 Task: Check the account assistance section.
Action: Mouse moved to (95, 206)
Screenshot: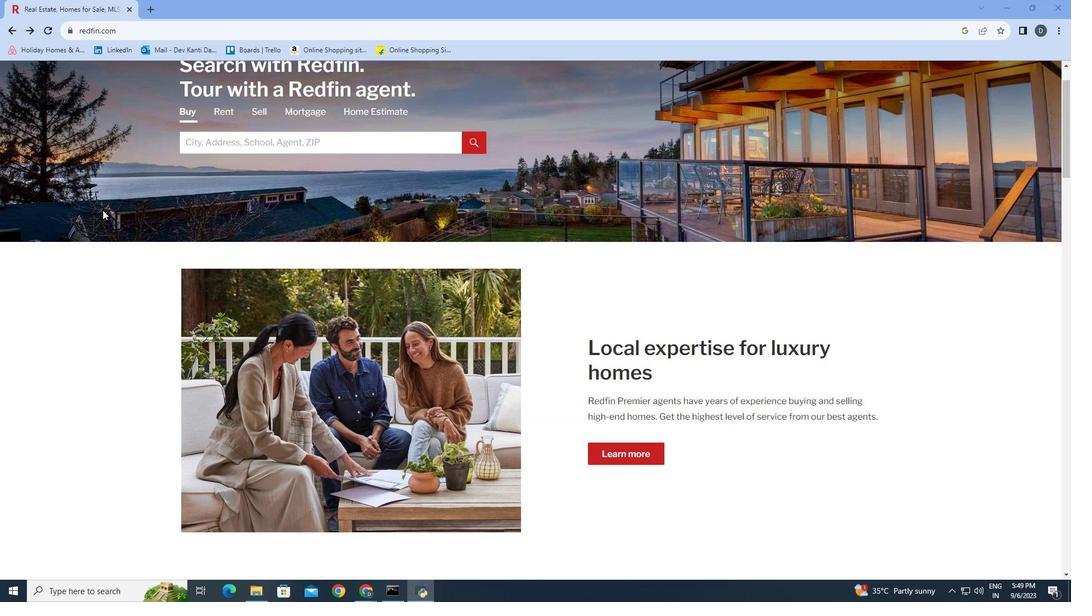 
Action: Mouse scrolled (95, 205) with delta (0, 0)
Screenshot: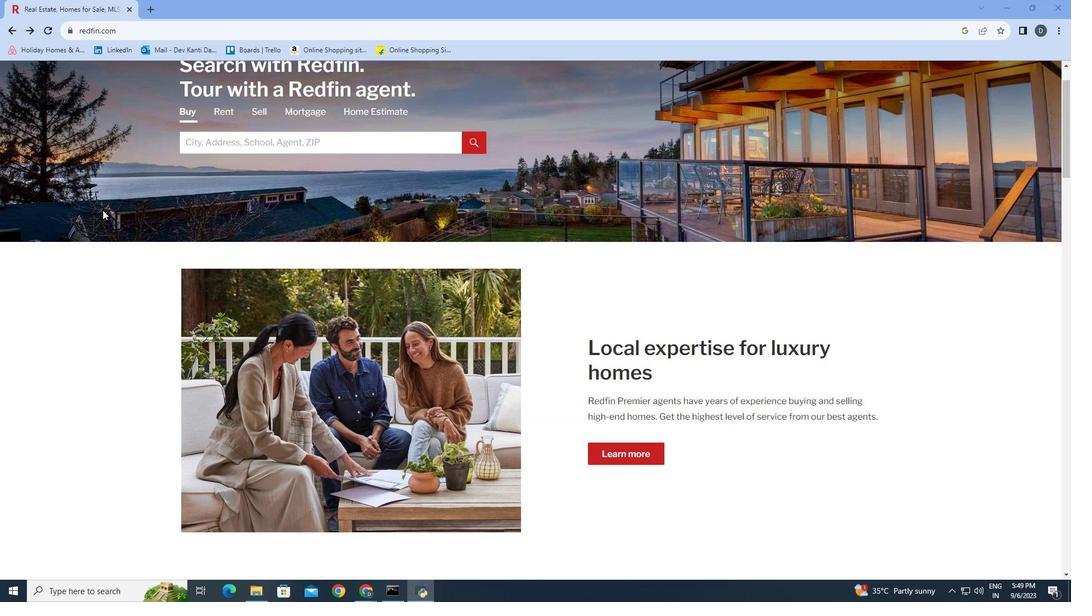 
Action: Mouse moved to (102, 210)
Screenshot: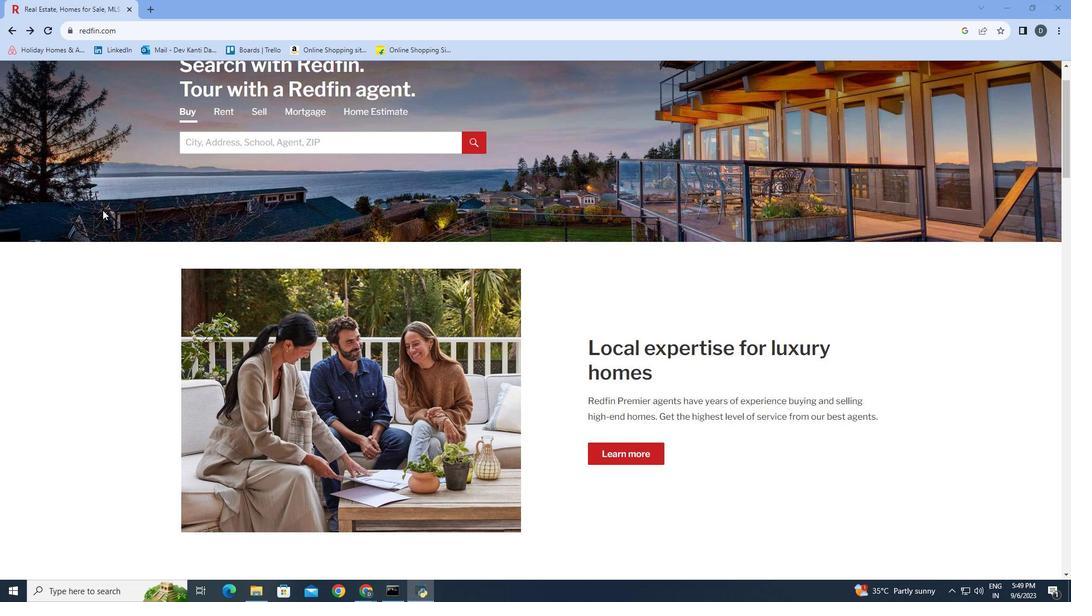 
Action: Mouse scrolled (102, 209) with delta (0, 0)
Screenshot: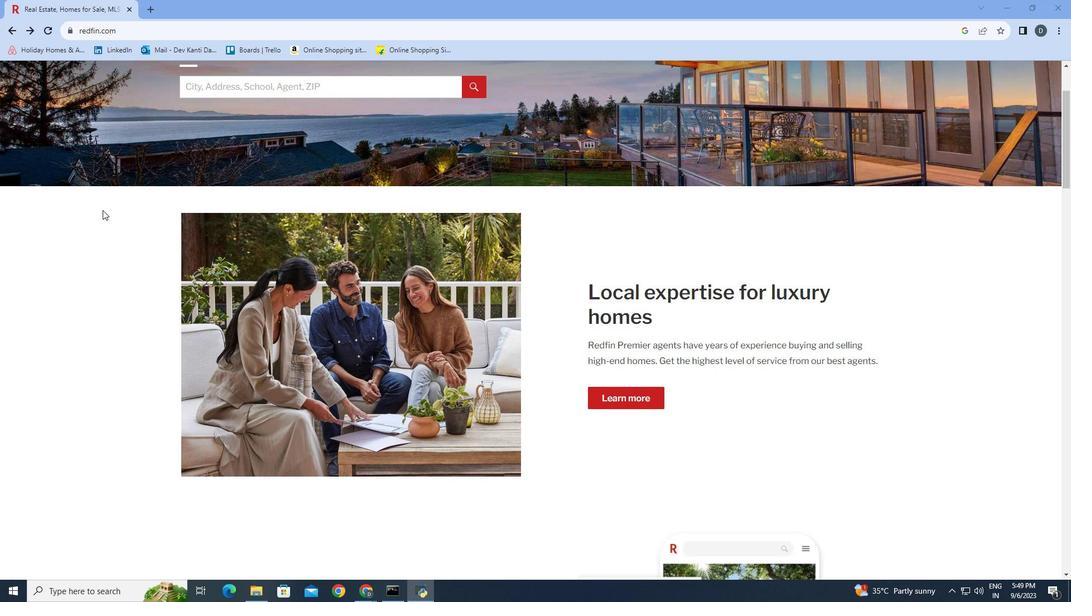 
Action: Mouse moved to (102, 210)
Screenshot: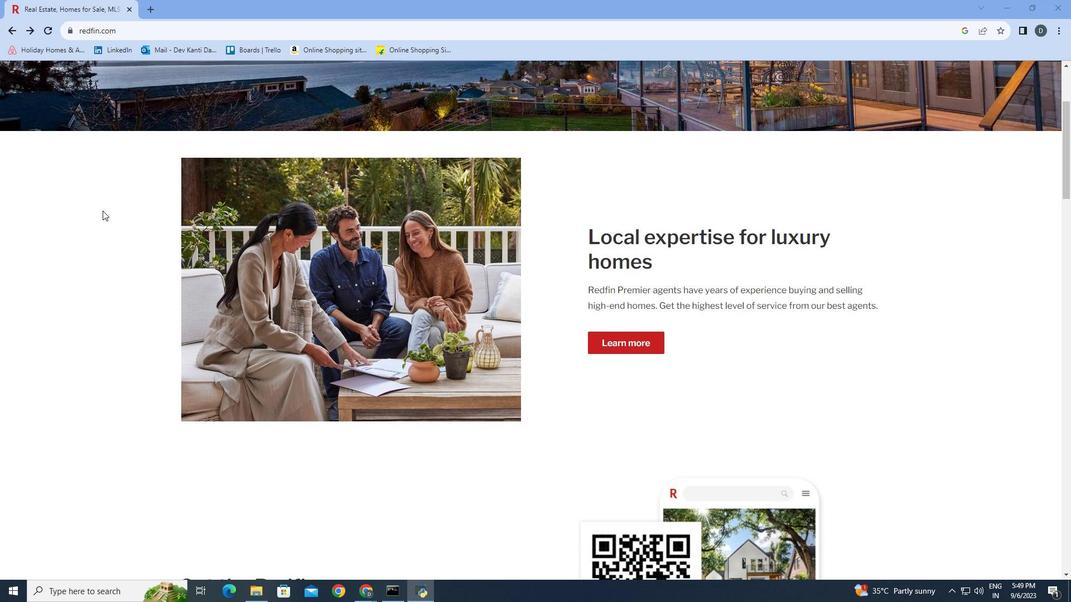 
Action: Mouse scrolled (102, 210) with delta (0, 0)
Screenshot: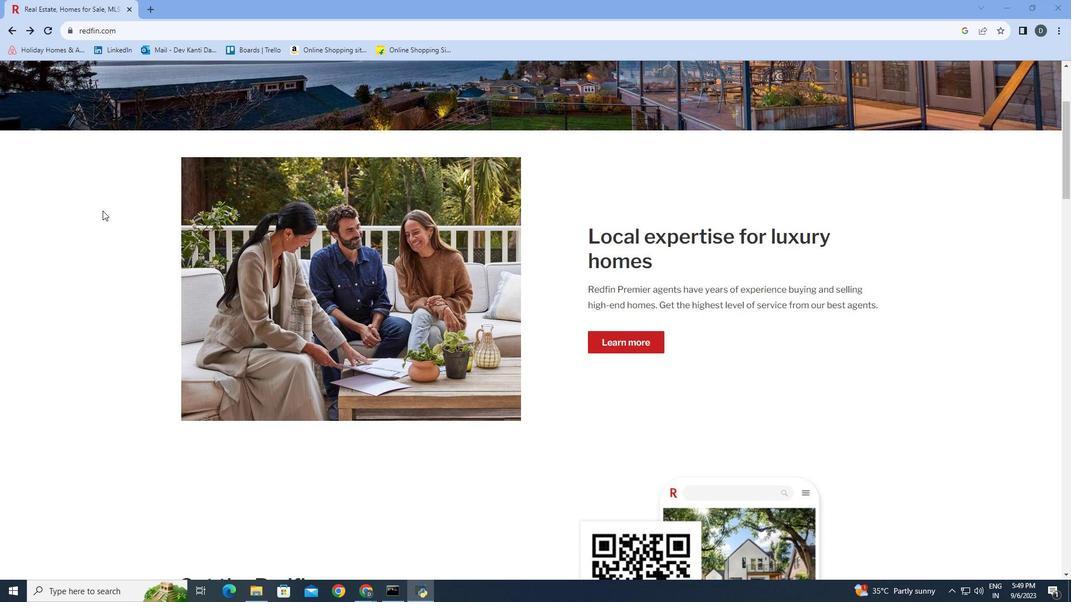 
Action: Mouse scrolled (102, 210) with delta (0, 0)
Screenshot: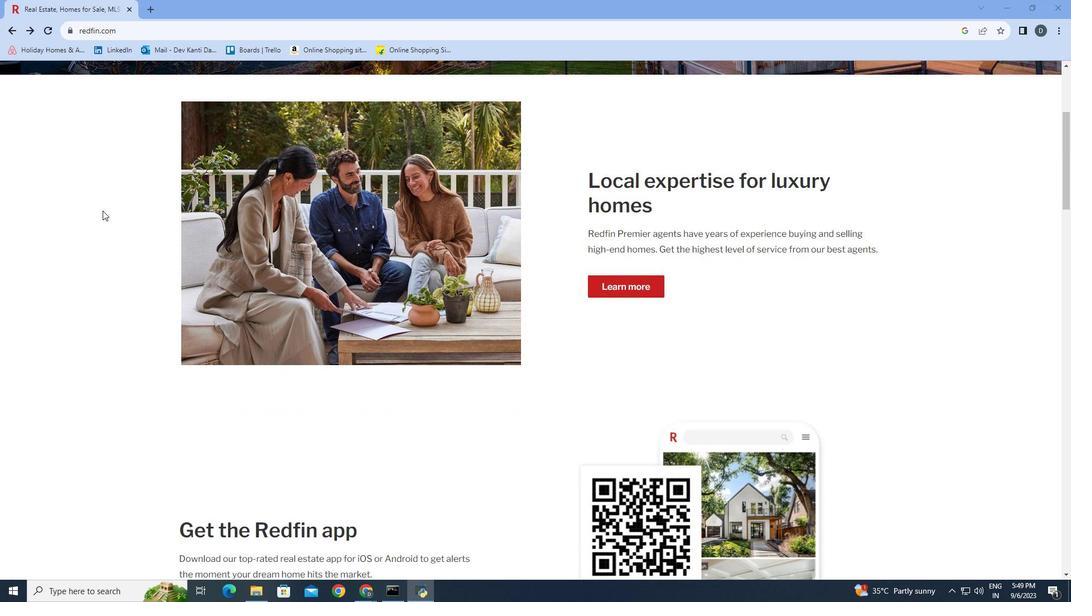 
Action: Mouse moved to (102, 211)
Screenshot: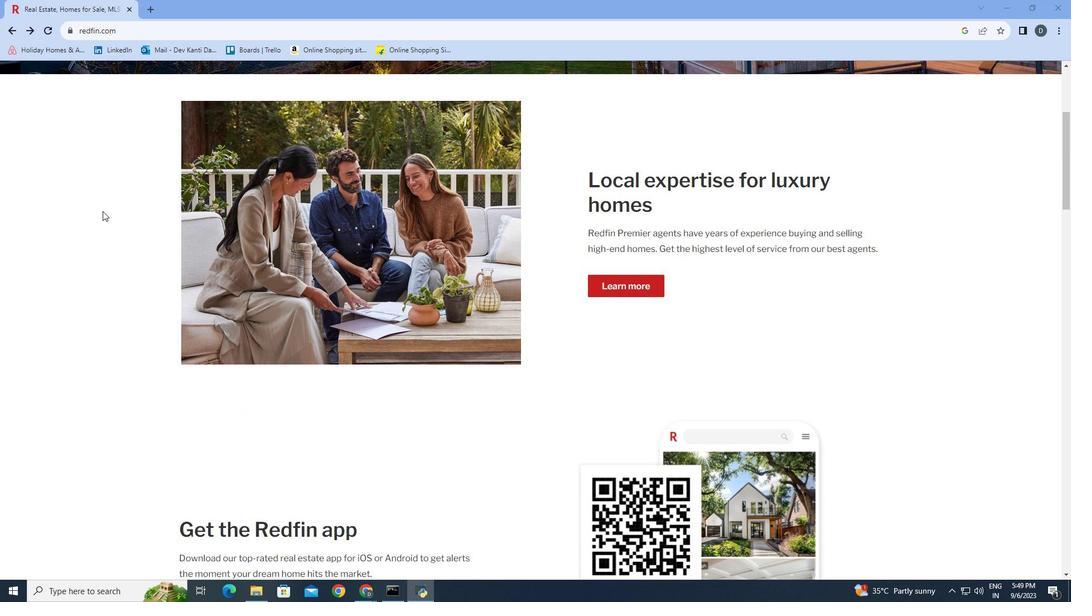 
Action: Mouse scrolled (102, 210) with delta (0, 0)
Screenshot: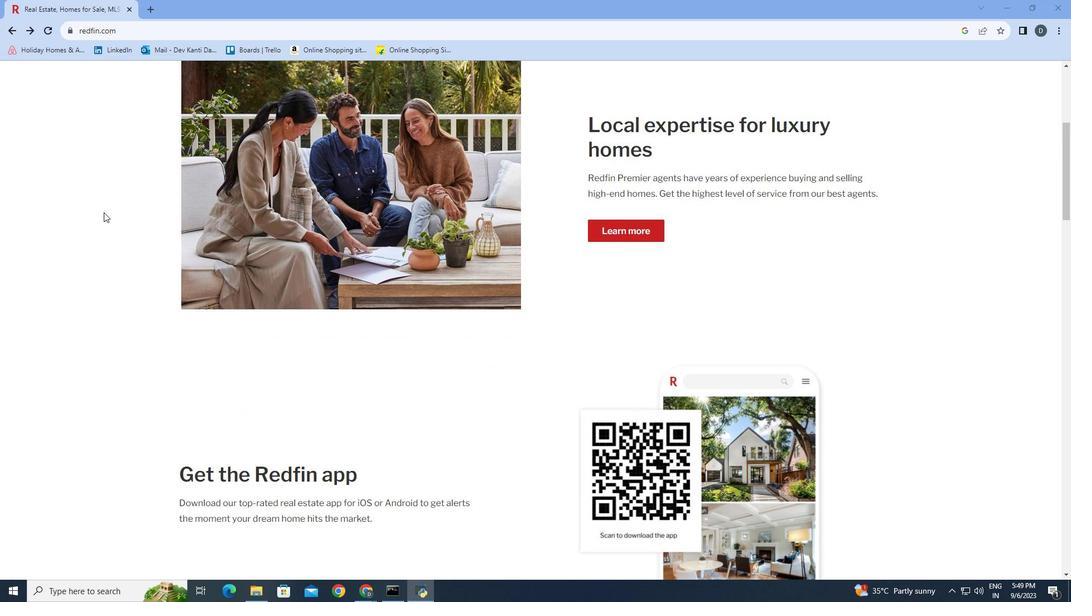
Action: Mouse moved to (113, 225)
Screenshot: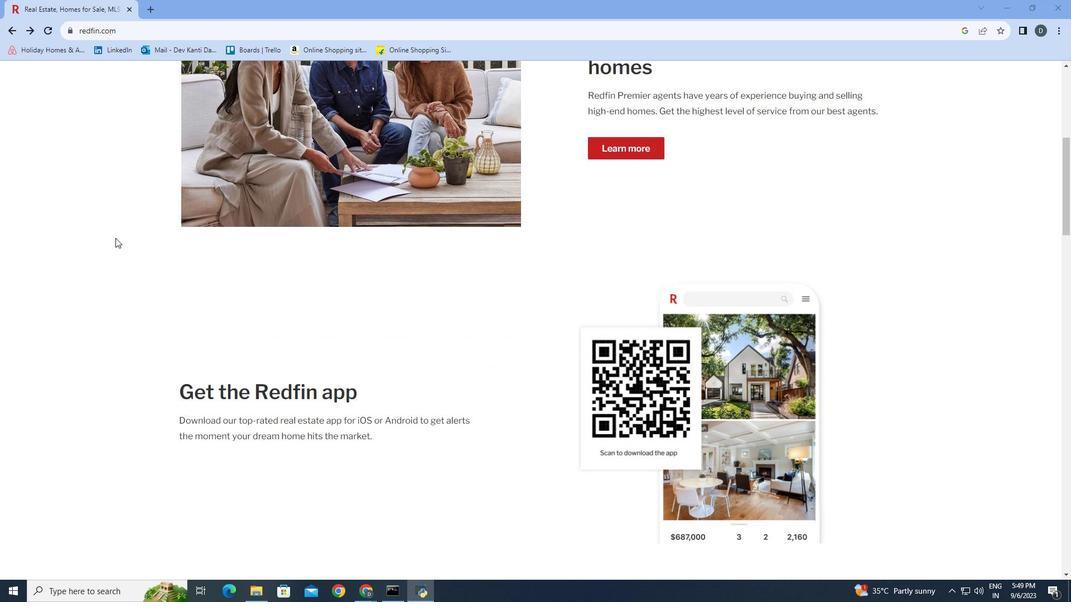 
Action: Mouse scrolled (113, 224) with delta (0, 0)
Screenshot: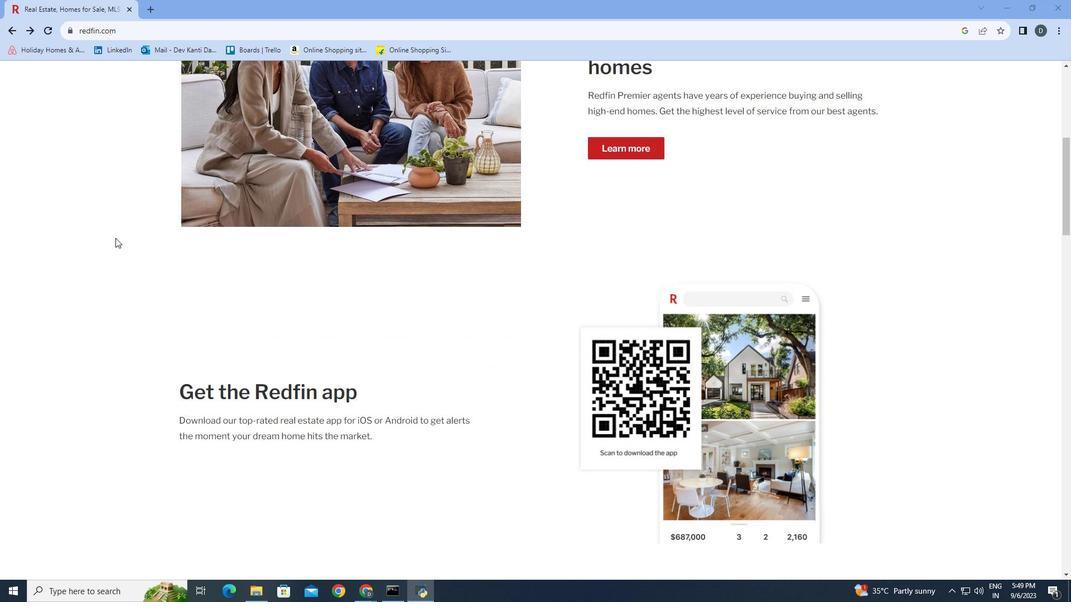 
Action: Mouse moved to (114, 236)
Screenshot: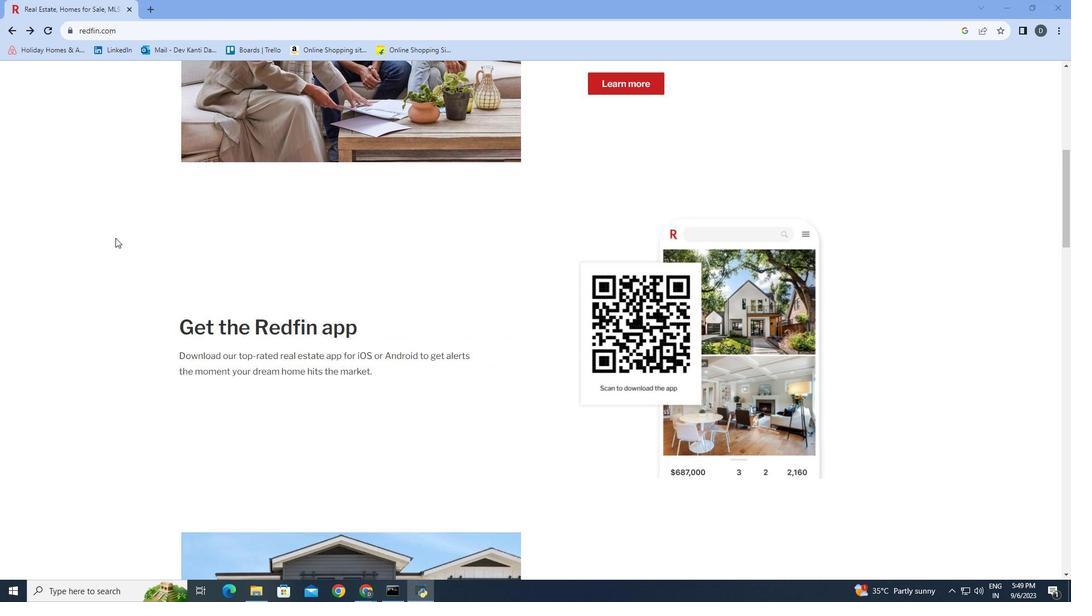 
Action: Mouse scrolled (114, 235) with delta (0, 0)
Screenshot: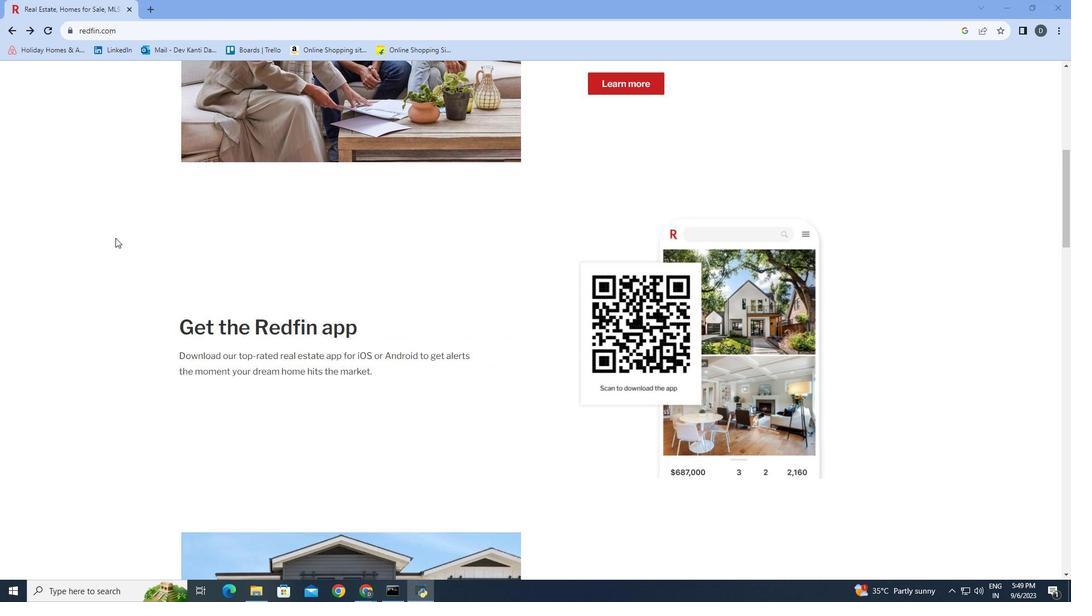 
Action: Mouse moved to (115, 238)
Screenshot: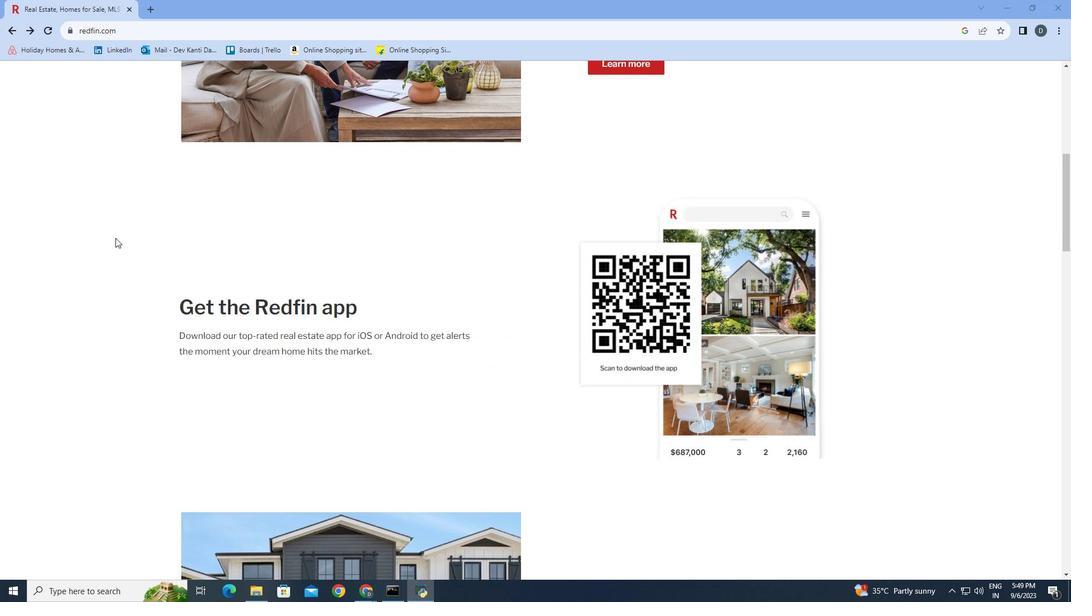 
Action: Mouse scrolled (115, 237) with delta (0, 0)
Screenshot: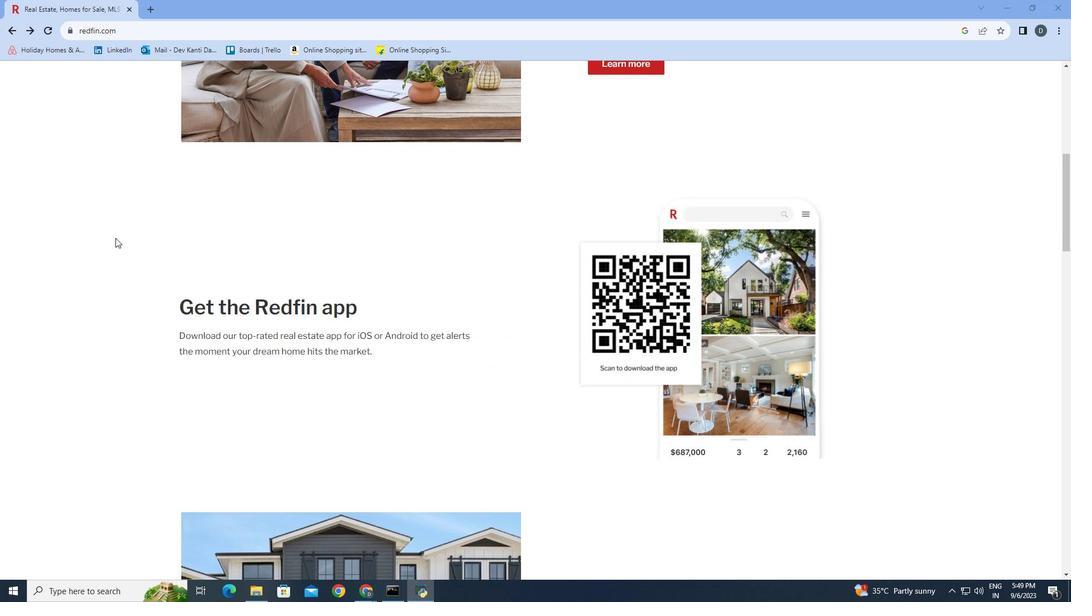 
Action: Mouse scrolled (115, 237) with delta (0, 0)
Screenshot: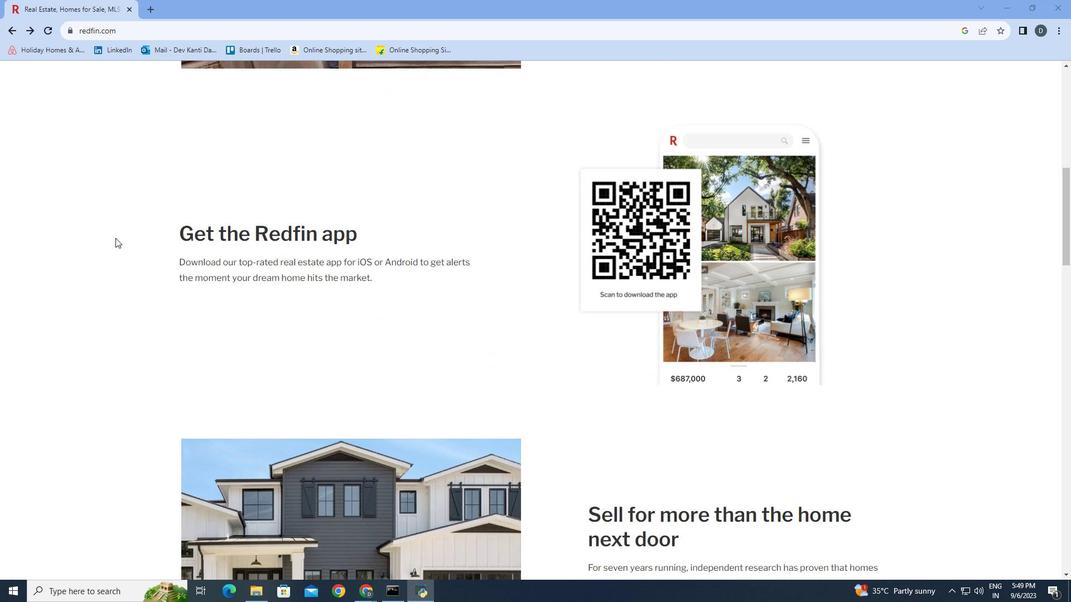 
Action: Mouse scrolled (115, 237) with delta (0, 0)
Screenshot: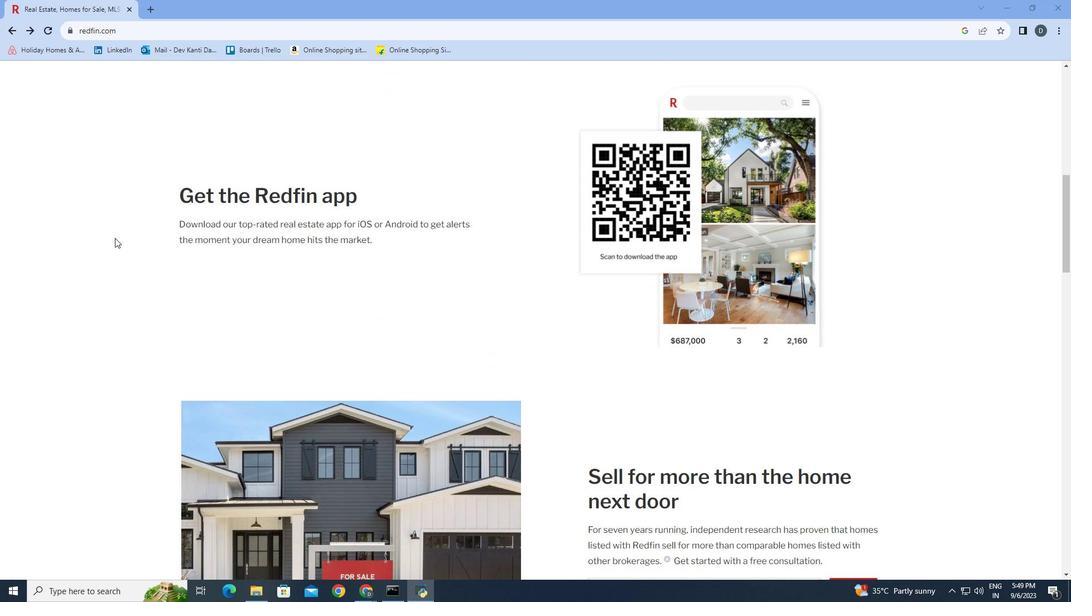 
Action: Mouse moved to (116, 236)
Screenshot: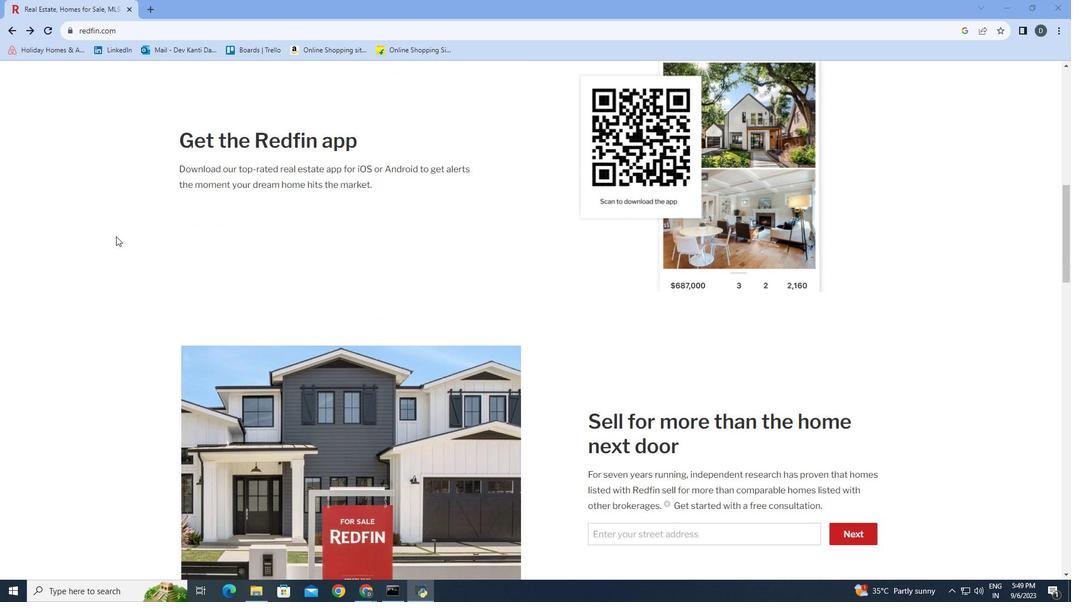 
Action: Mouse scrolled (116, 235) with delta (0, 0)
Screenshot: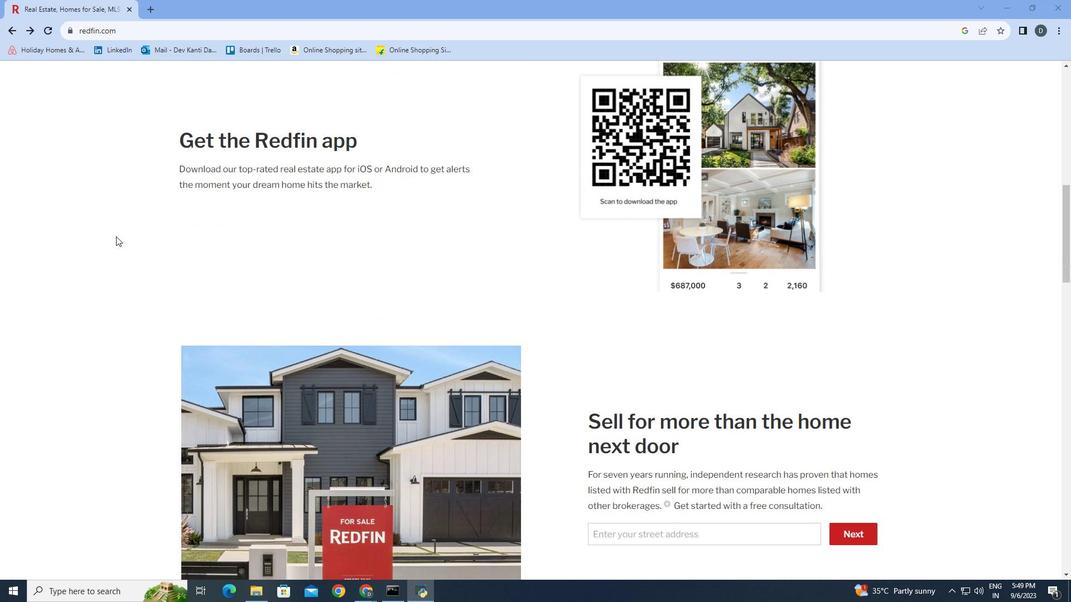 
Action: Mouse scrolled (116, 235) with delta (0, 0)
Screenshot: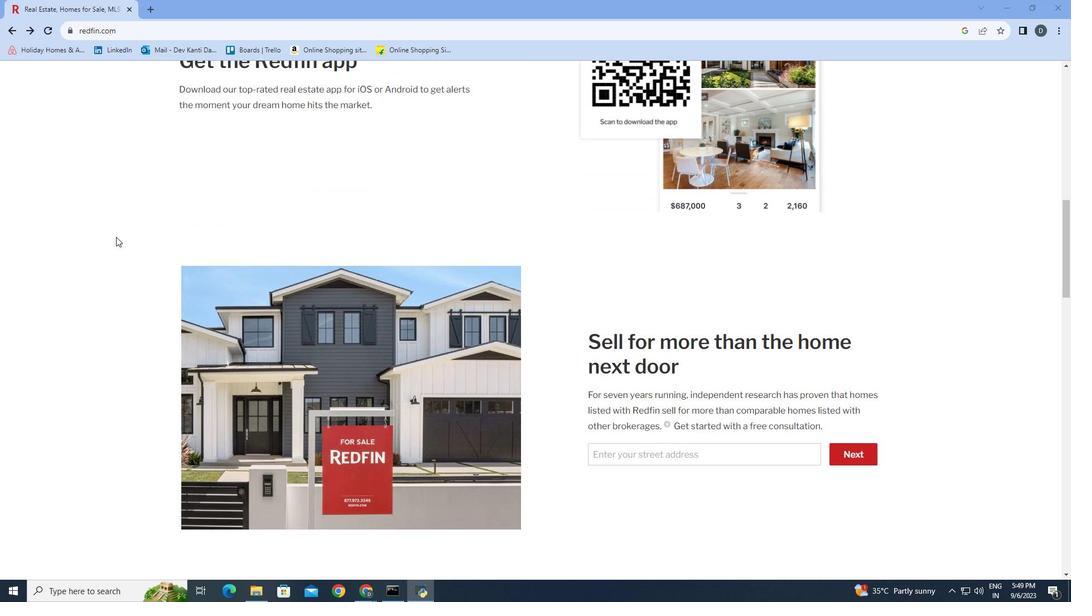 
Action: Mouse moved to (116, 236)
Screenshot: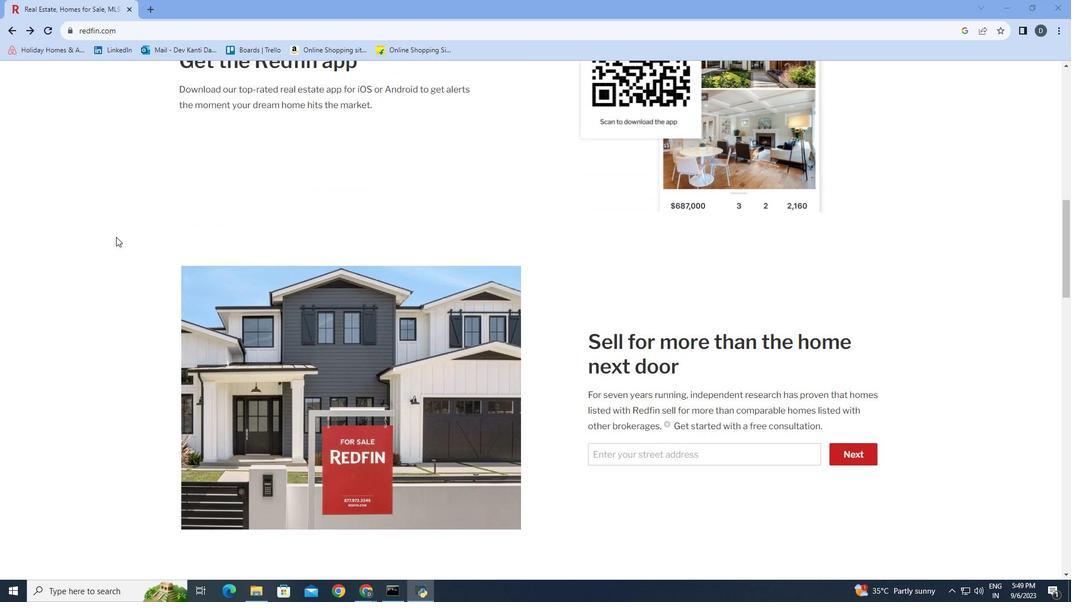 
Action: Mouse scrolled (116, 235) with delta (0, 0)
Screenshot: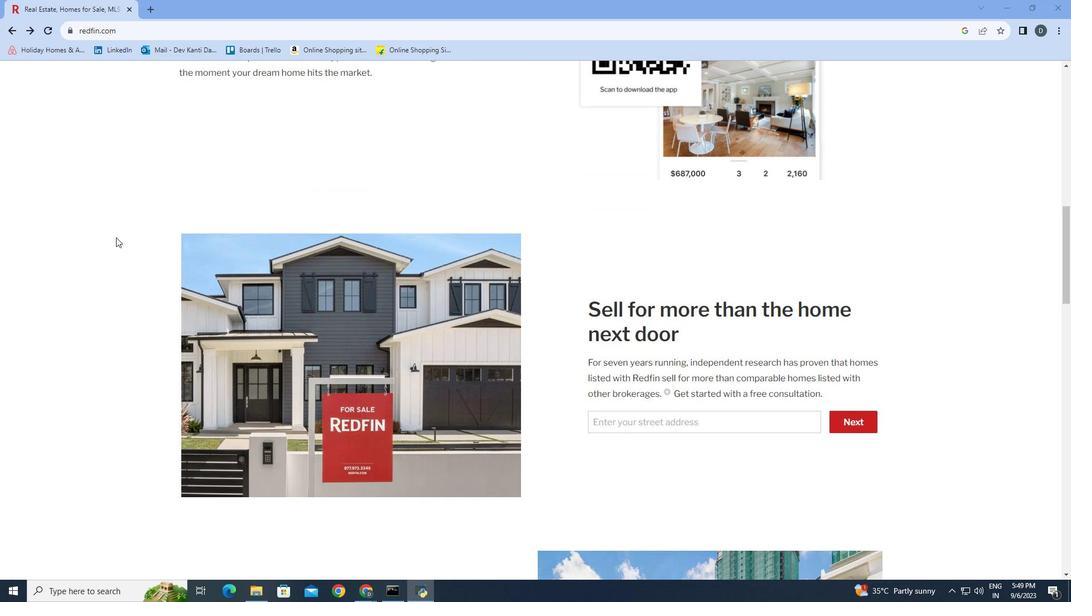 
Action: Mouse moved to (117, 237)
Screenshot: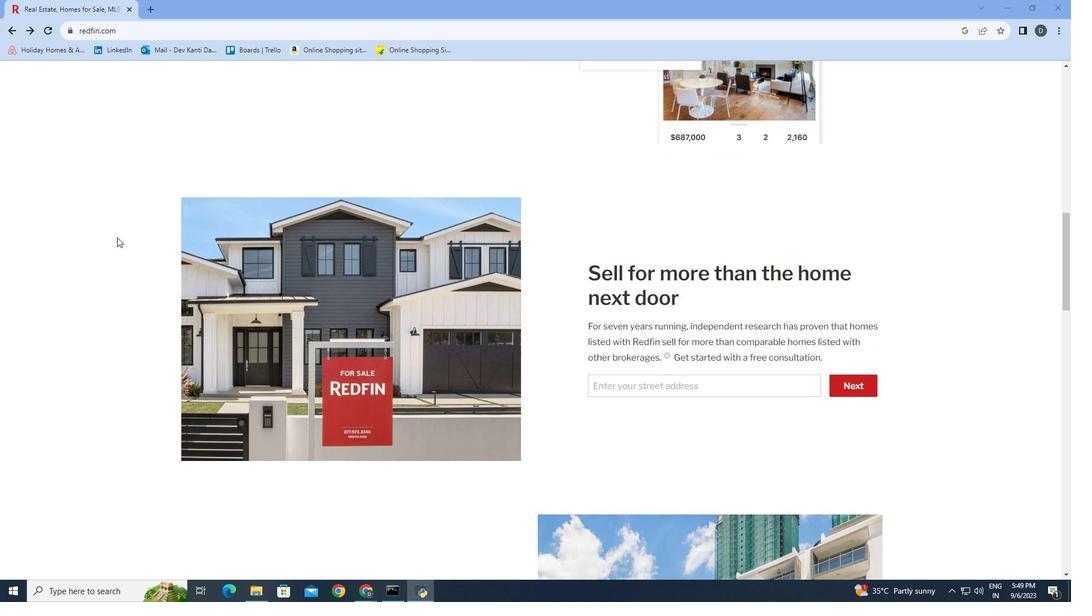 
Action: Mouse scrolled (117, 237) with delta (0, 0)
Screenshot: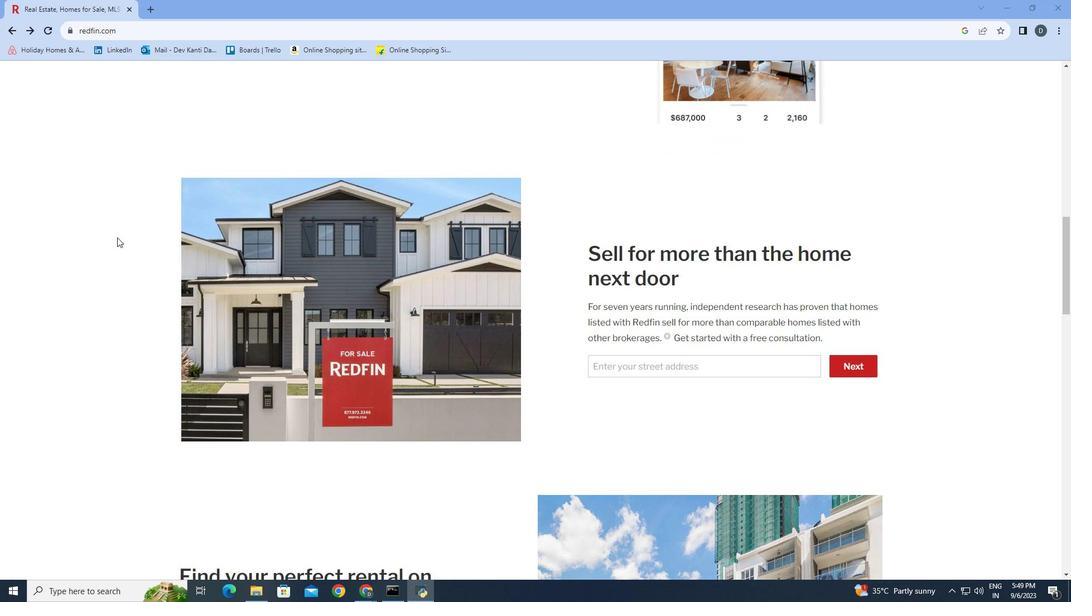 
Action: Mouse scrolled (117, 237) with delta (0, 0)
Screenshot: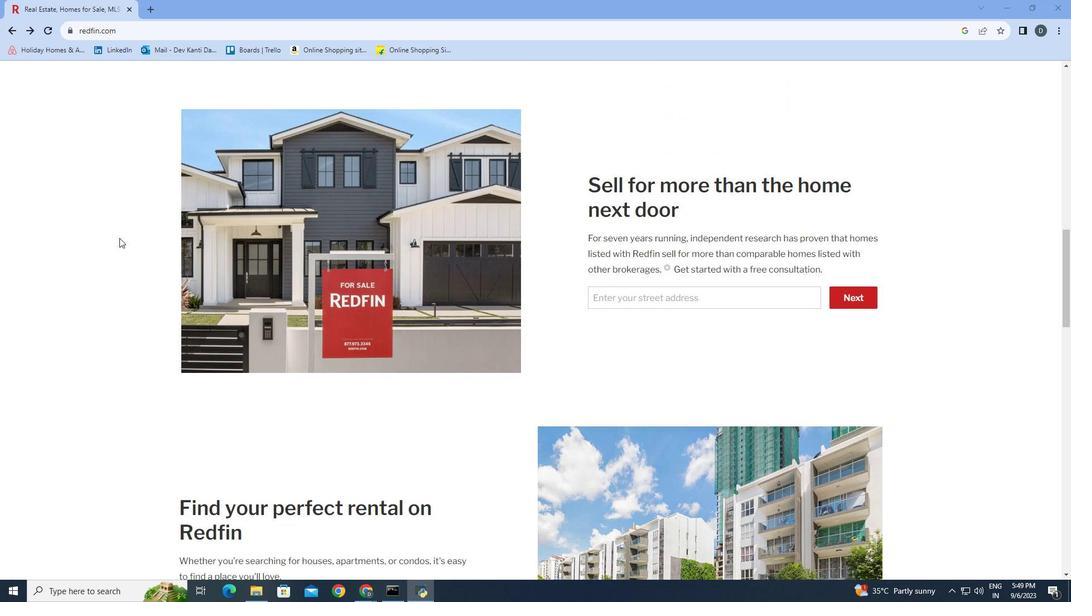 
Action: Mouse moved to (119, 238)
Screenshot: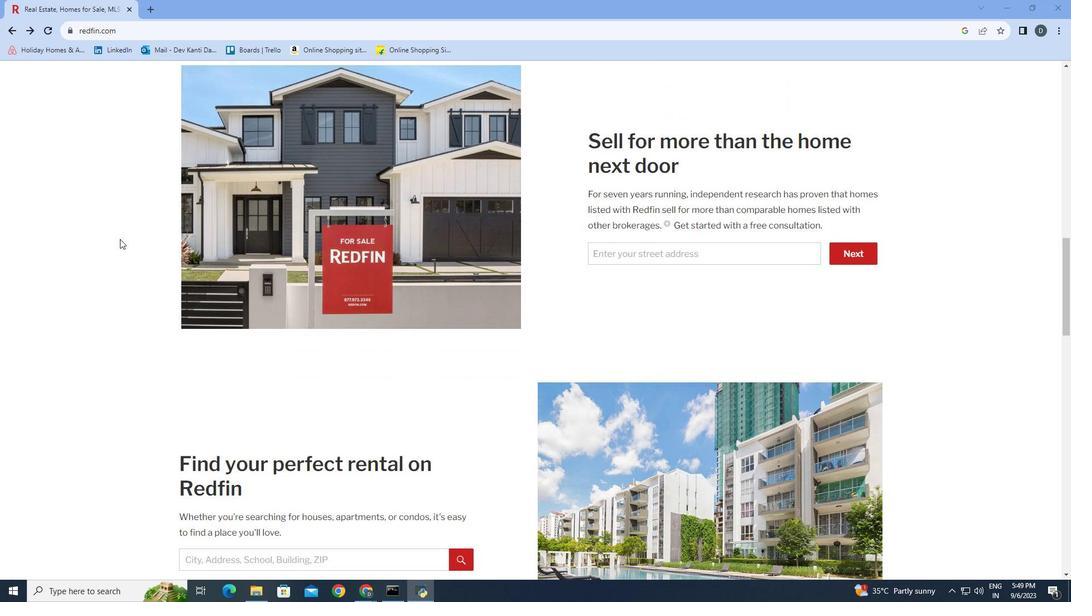 
Action: Mouse scrolled (119, 237) with delta (0, 0)
Screenshot: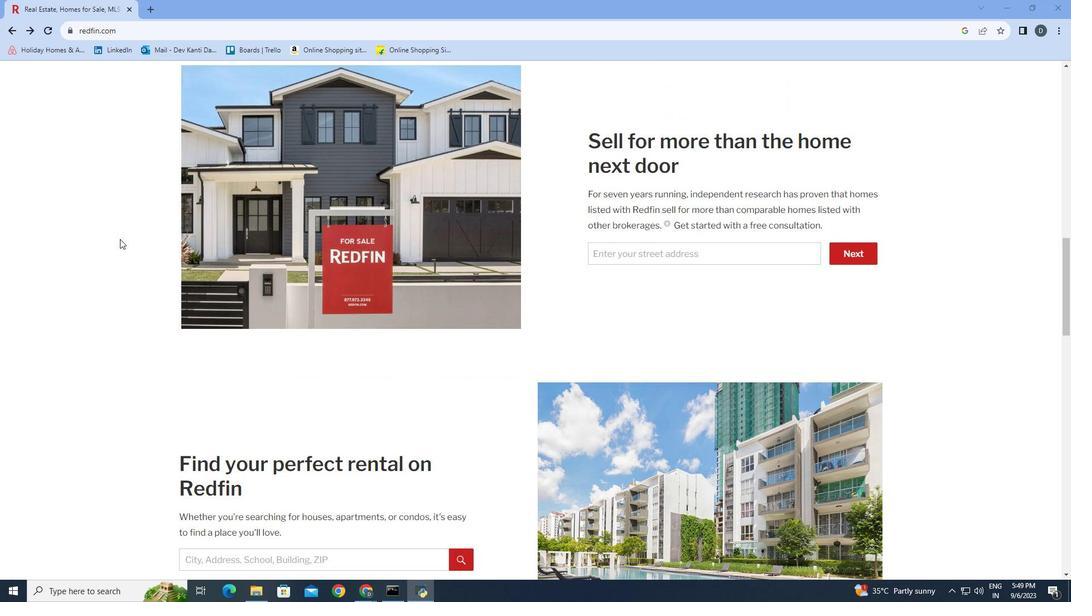 
Action: Mouse moved to (119, 239)
Screenshot: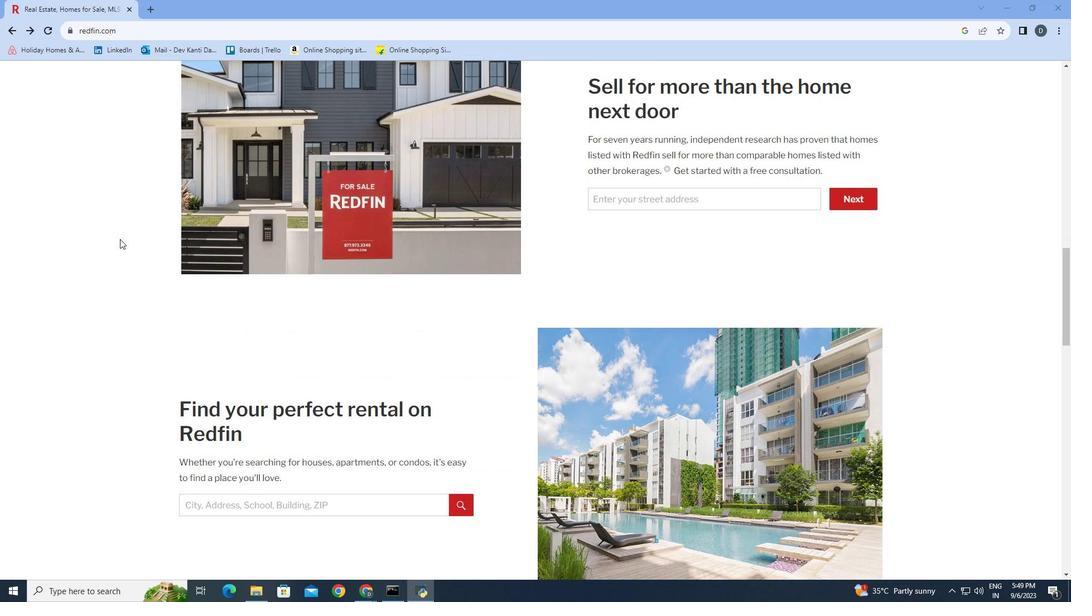 
Action: Mouse scrolled (119, 238) with delta (0, 0)
Screenshot: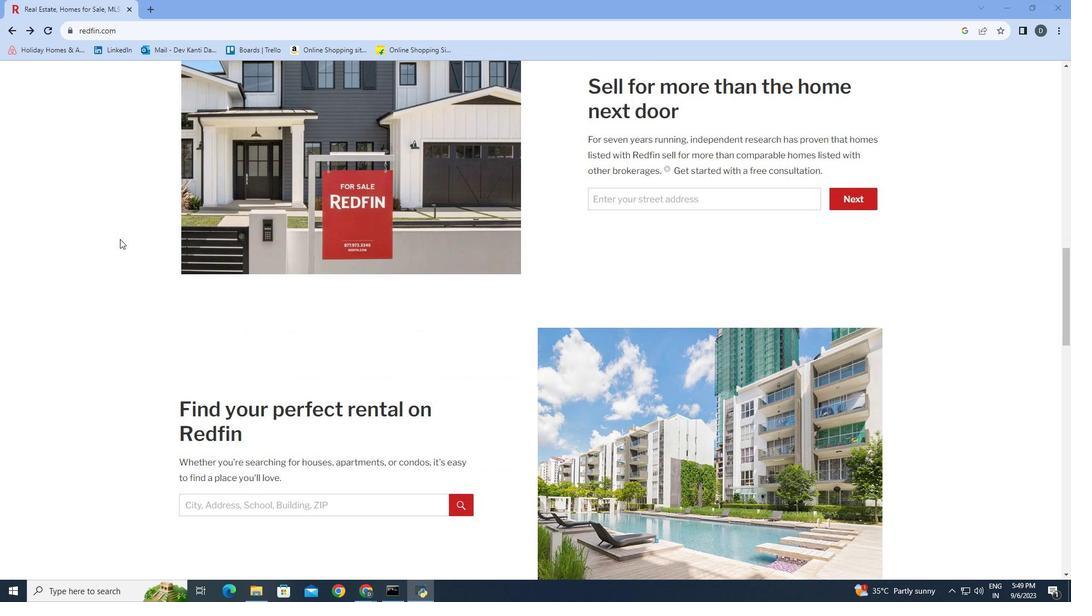 
Action: Mouse scrolled (119, 238) with delta (0, 0)
Screenshot: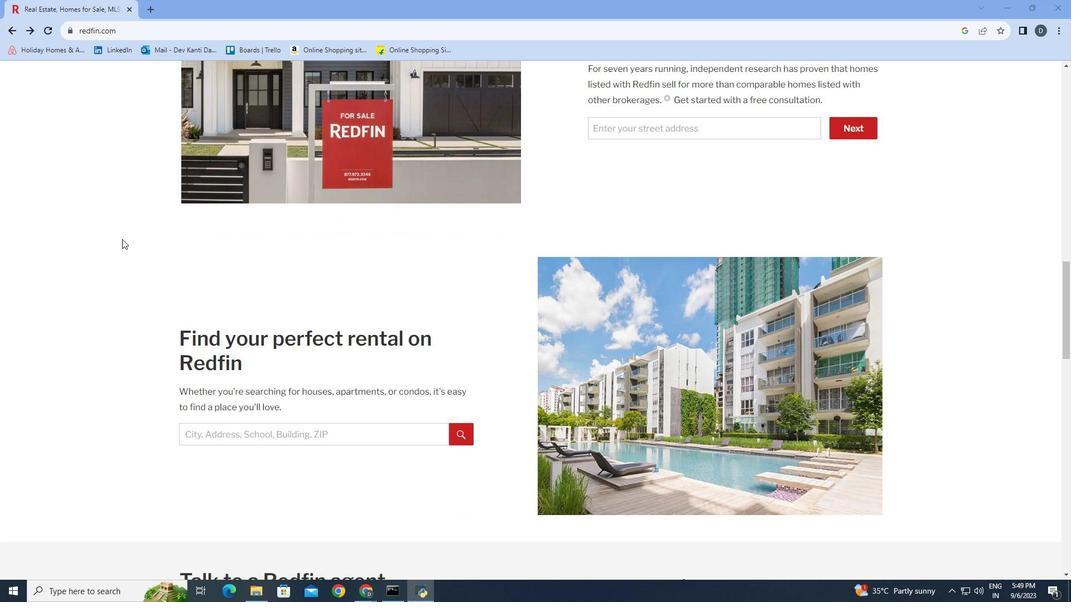 
Action: Mouse moved to (122, 239)
Screenshot: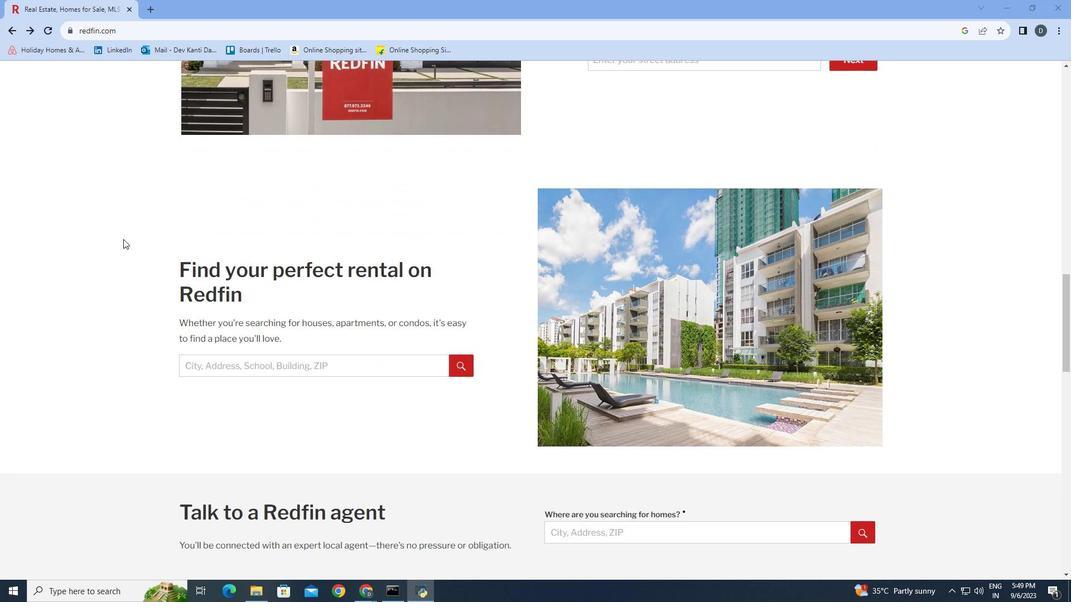 
Action: Mouse scrolled (122, 238) with delta (0, 0)
Screenshot: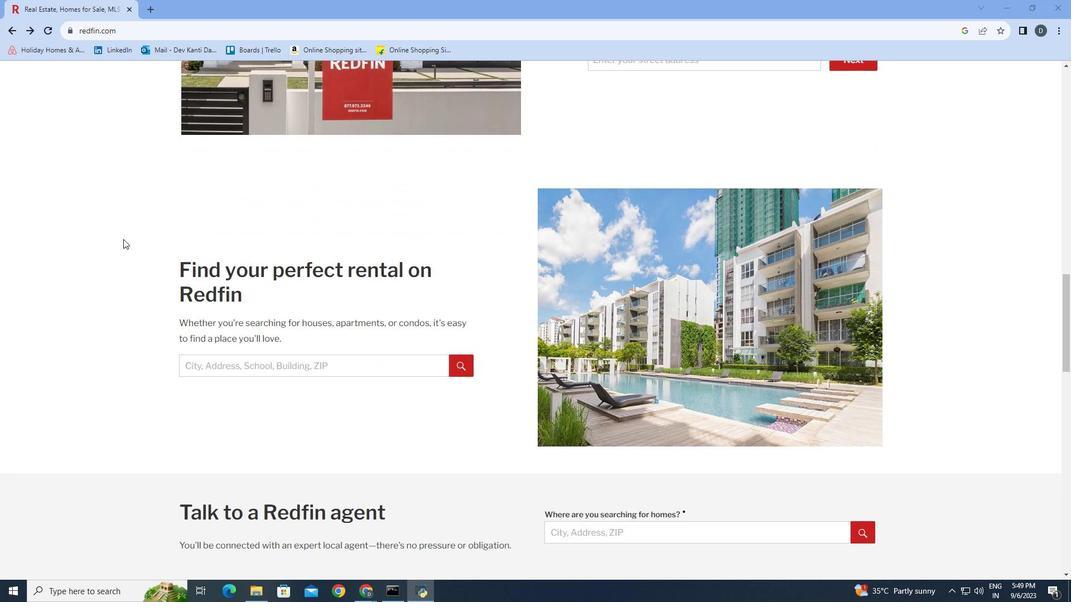 
Action: Mouse scrolled (122, 238) with delta (0, 0)
Screenshot: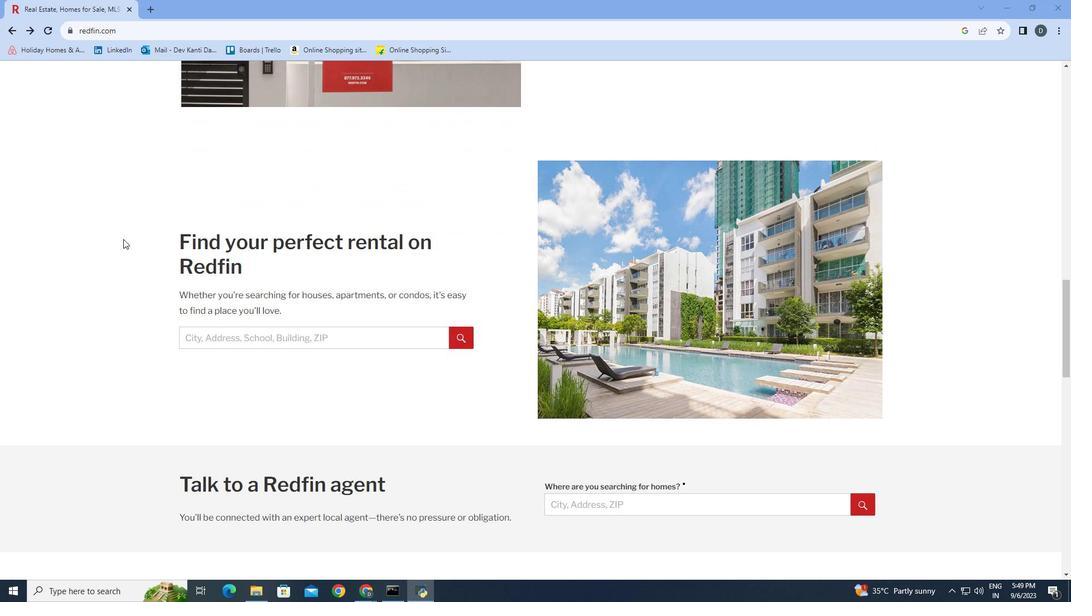 
Action: Mouse moved to (123, 239)
Screenshot: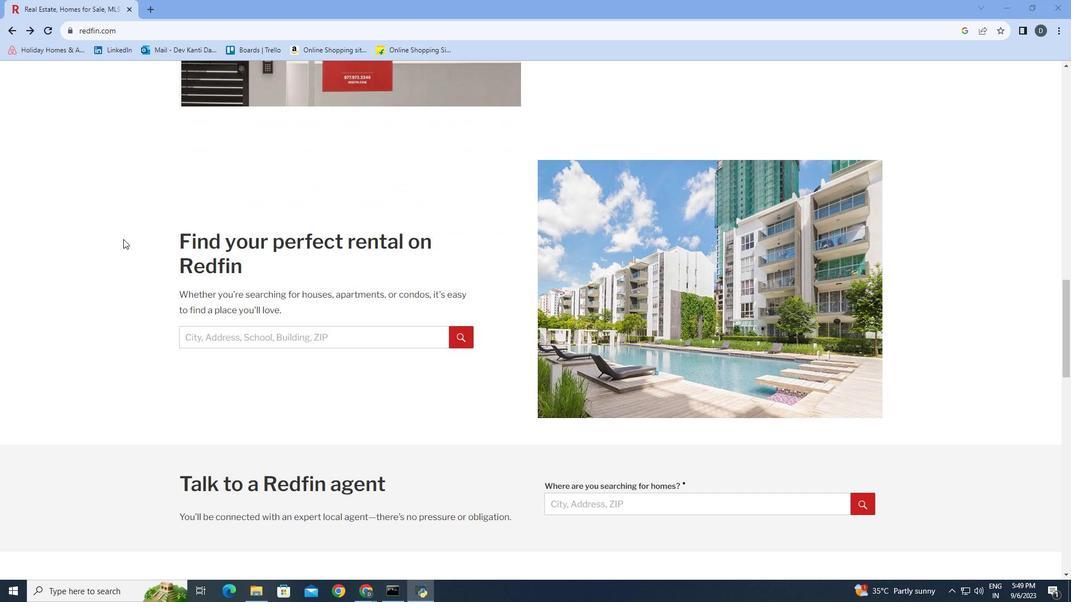
Action: Mouse scrolled (123, 238) with delta (0, 0)
Screenshot: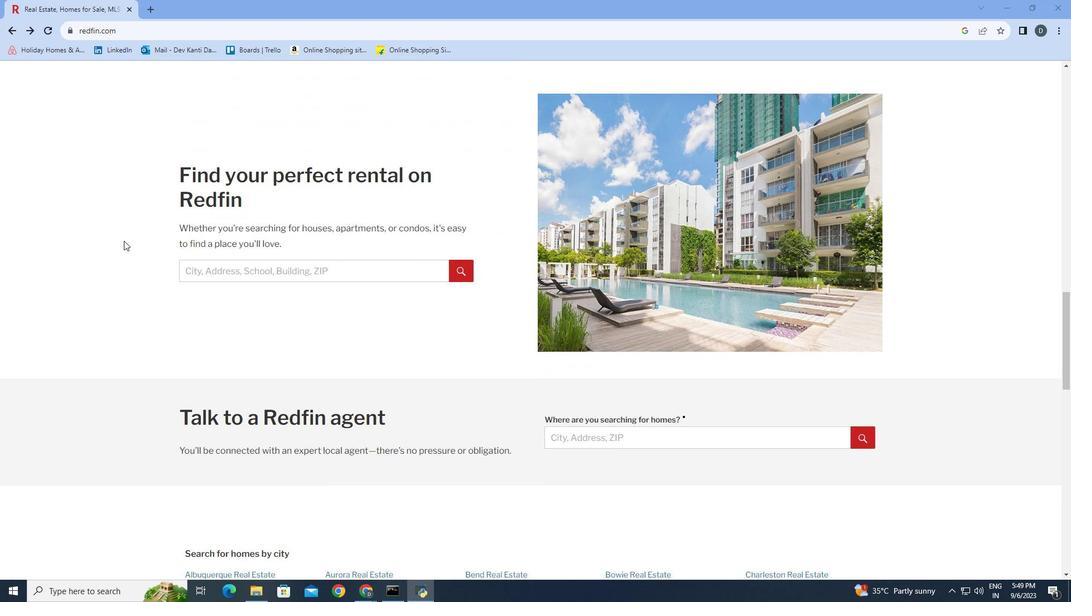 
Action: Mouse moved to (123, 239)
Screenshot: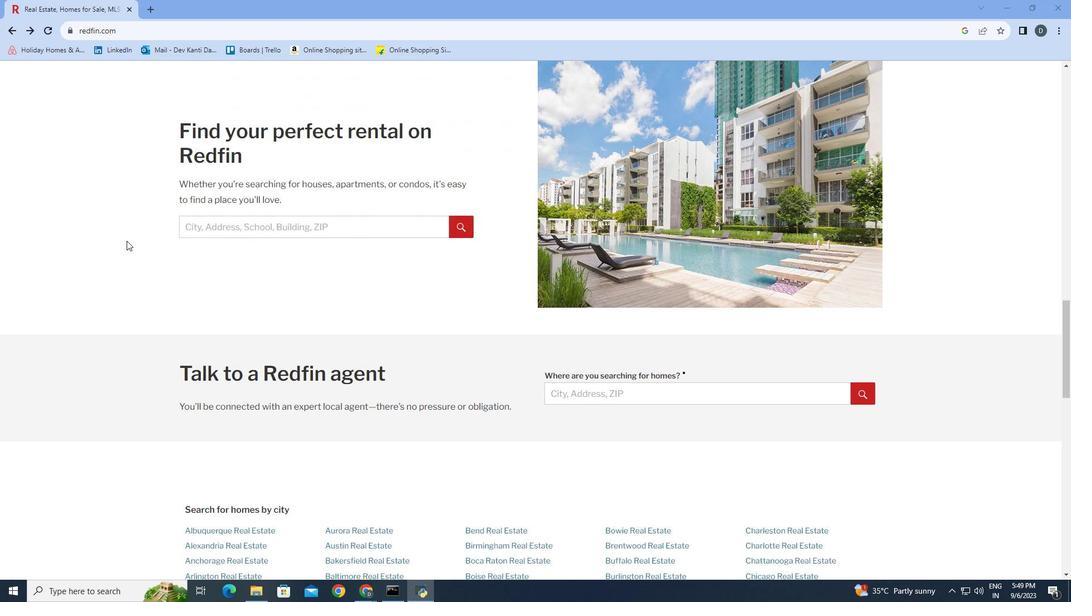 
Action: Mouse scrolled (123, 238) with delta (0, 0)
Screenshot: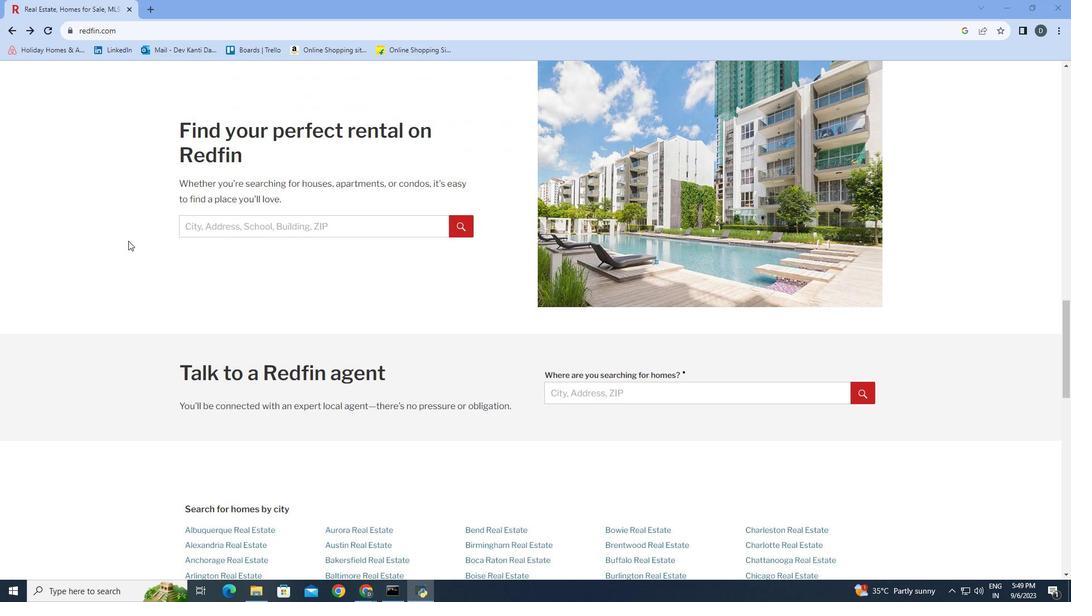 
Action: Mouse moved to (131, 245)
Screenshot: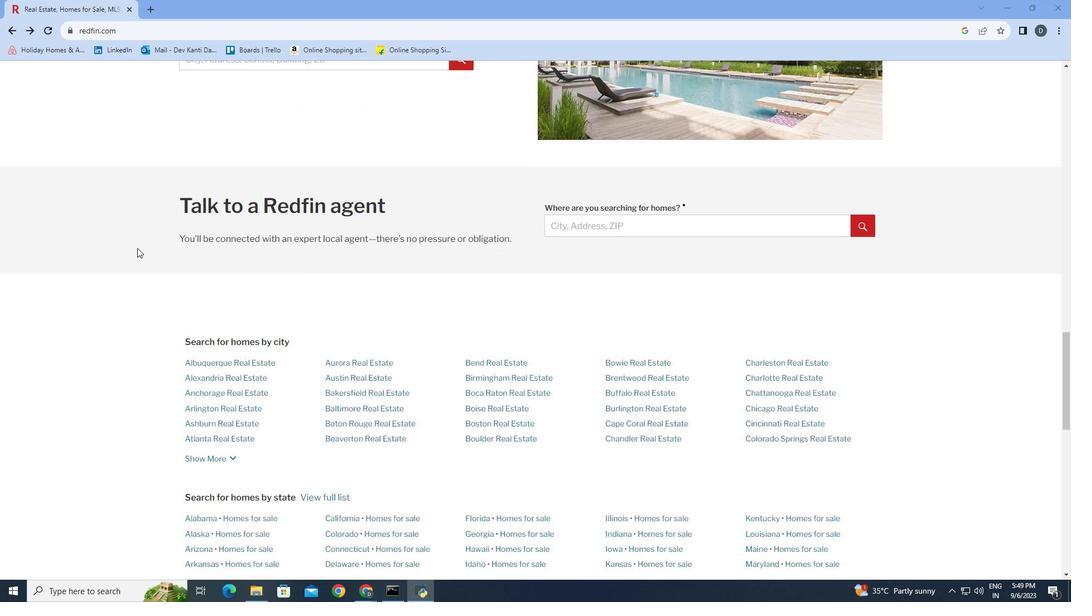 
Action: Mouse scrolled (131, 244) with delta (0, 0)
Screenshot: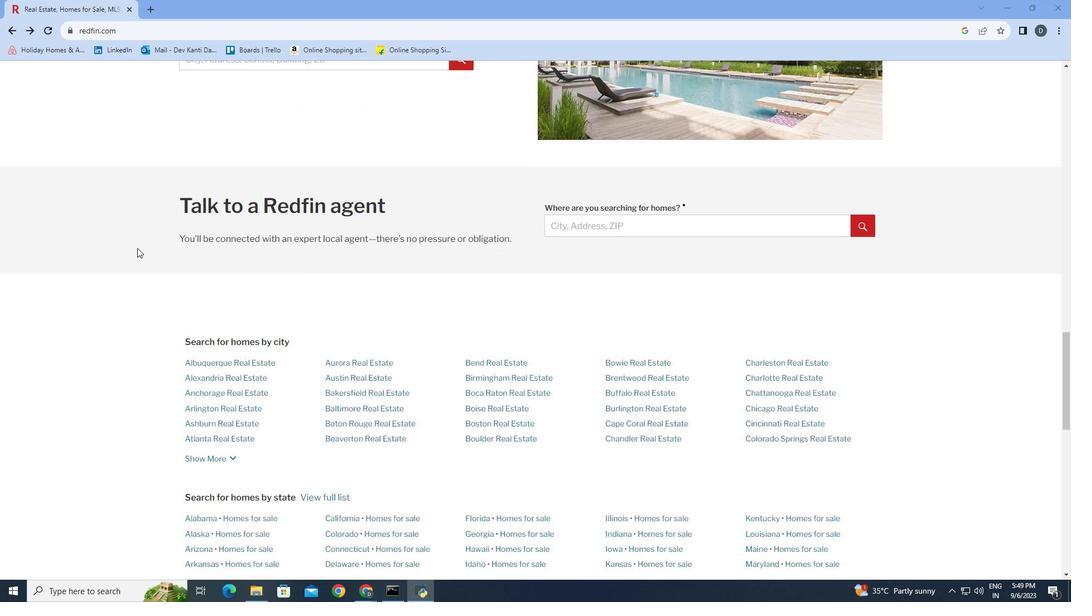 
Action: Mouse moved to (135, 247)
Screenshot: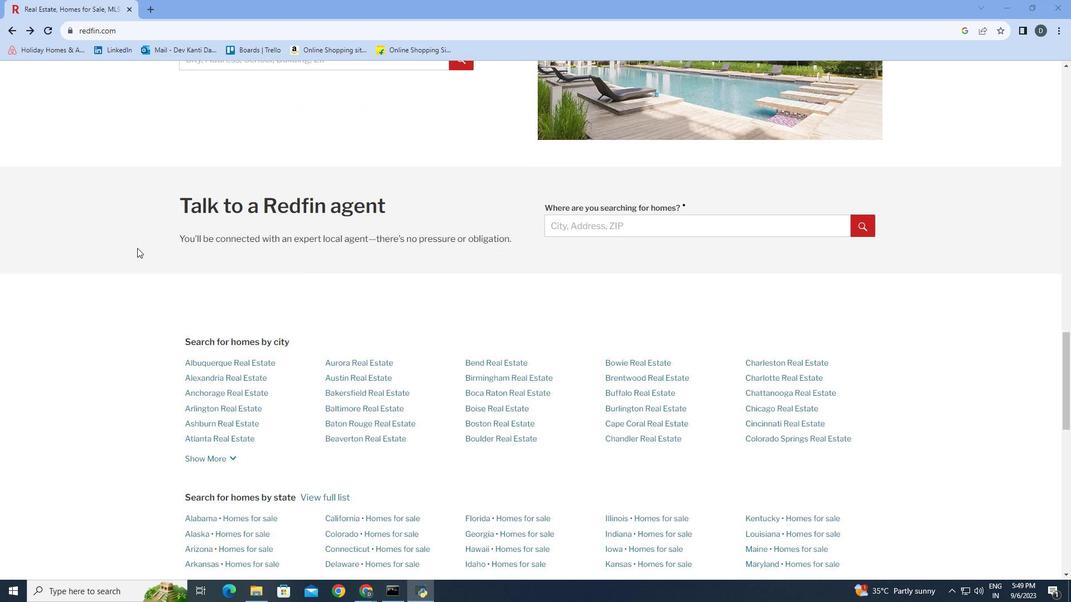 
Action: Mouse scrolled (135, 247) with delta (0, 0)
Screenshot: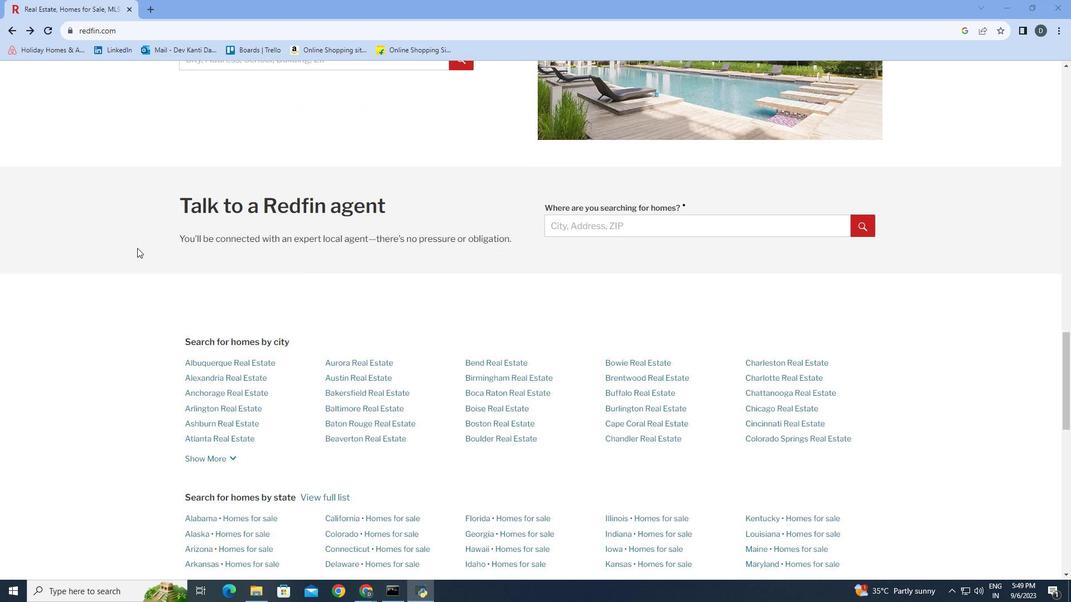 
Action: Mouse moved to (136, 248)
Screenshot: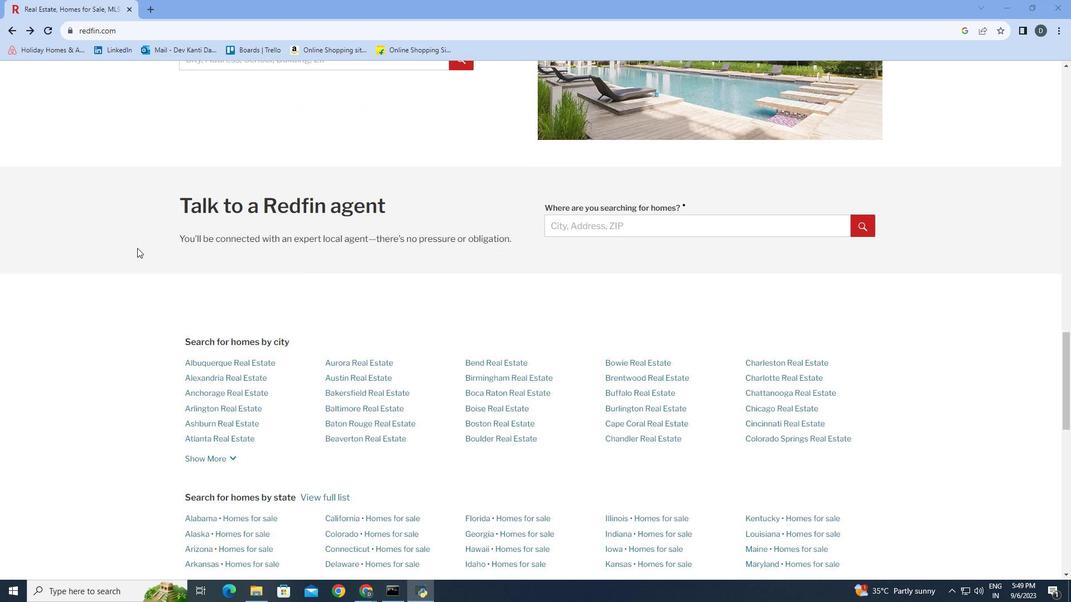 
Action: Mouse scrolled (136, 247) with delta (0, 0)
Screenshot: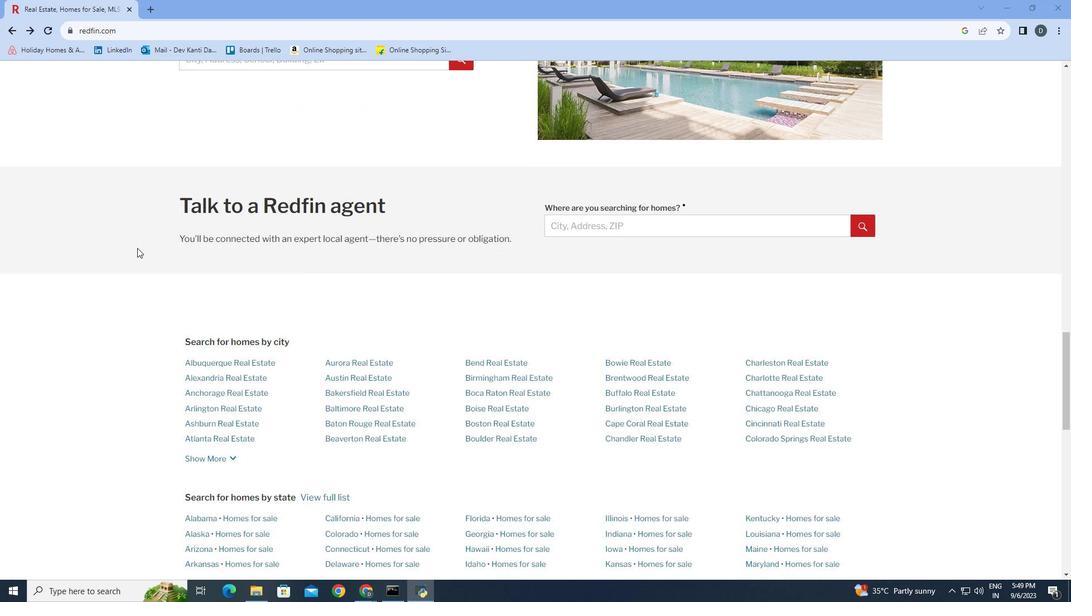 
Action: Mouse moved to (138, 251)
Screenshot: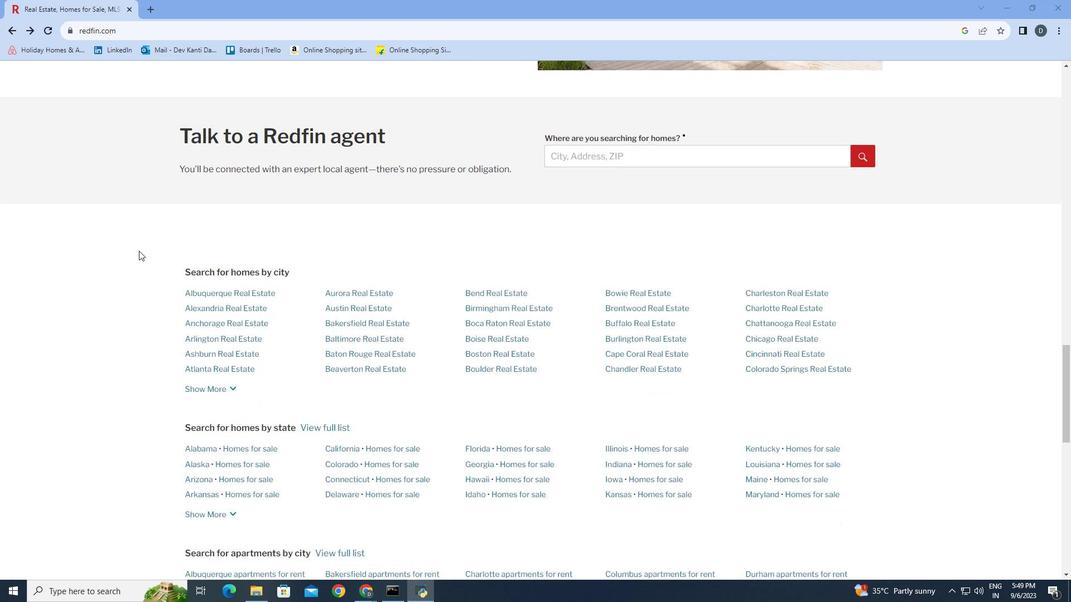 
Action: Mouse scrolled (138, 250) with delta (0, 0)
Screenshot: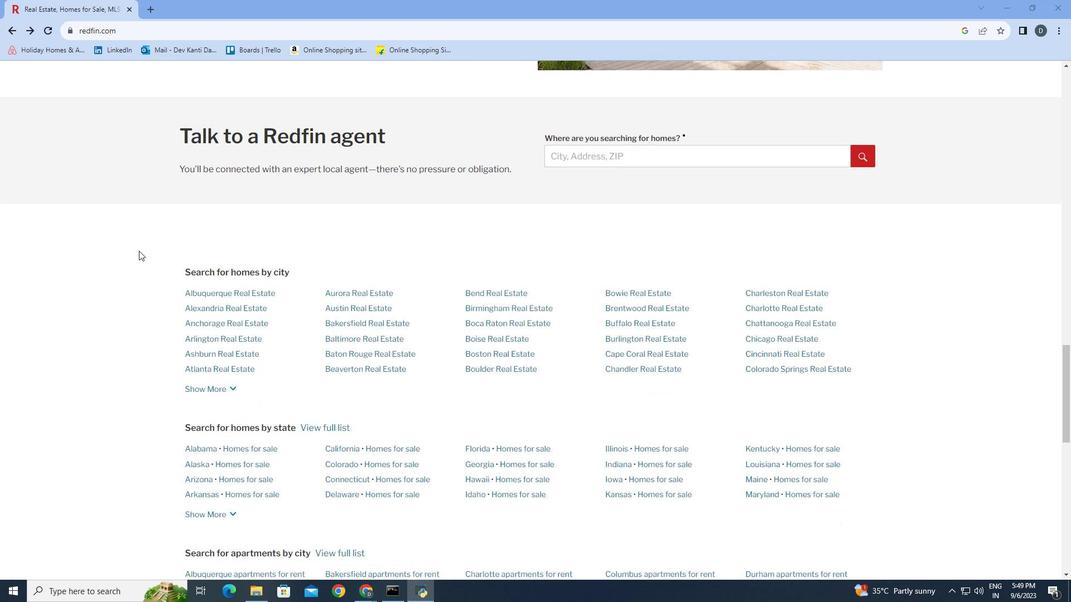 
Action: Mouse scrolled (138, 250) with delta (0, 0)
Screenshot: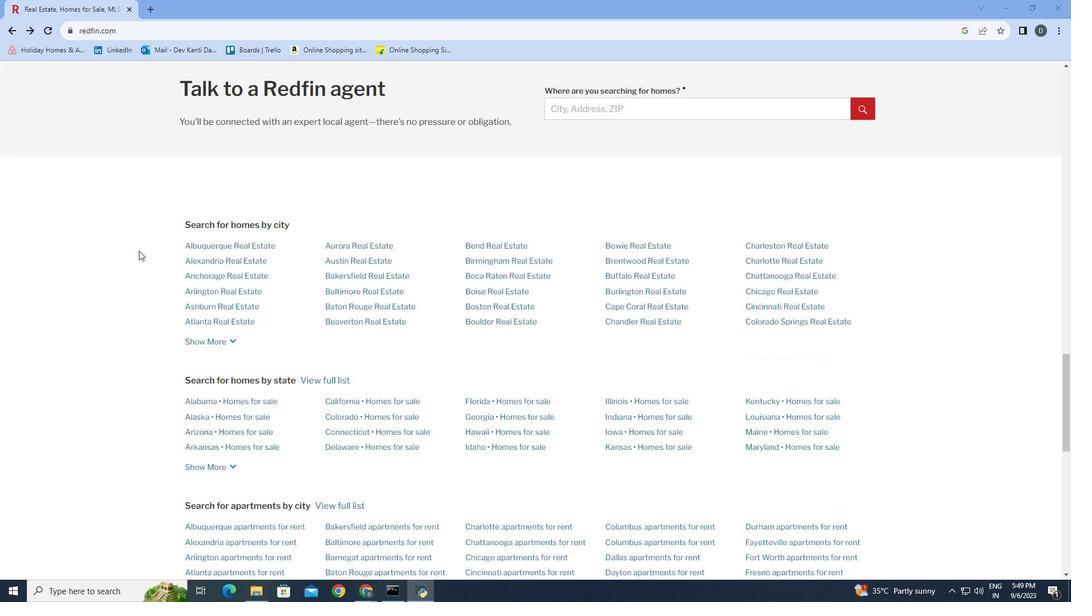 
Action: Mouse scrolled (138, 250) with delta (0, 0)
Screenshot: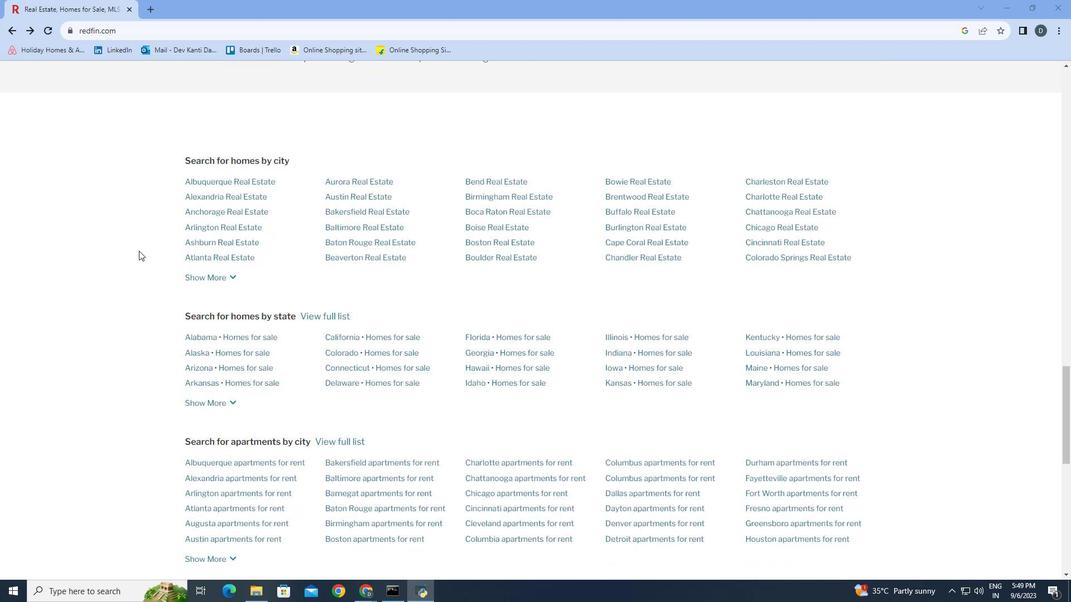 
Action: Mouse scrolled (138, 250) with delta (0, 0)
Screenshot: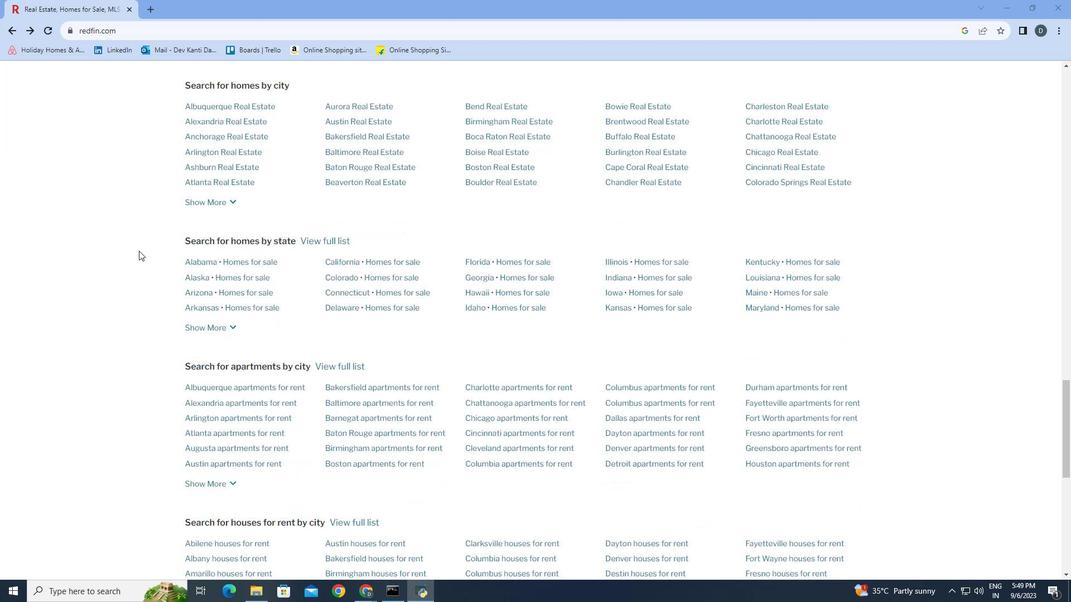 
Action: Mouse scrolled (138, 250) with delta (0, 0)
Screenshot: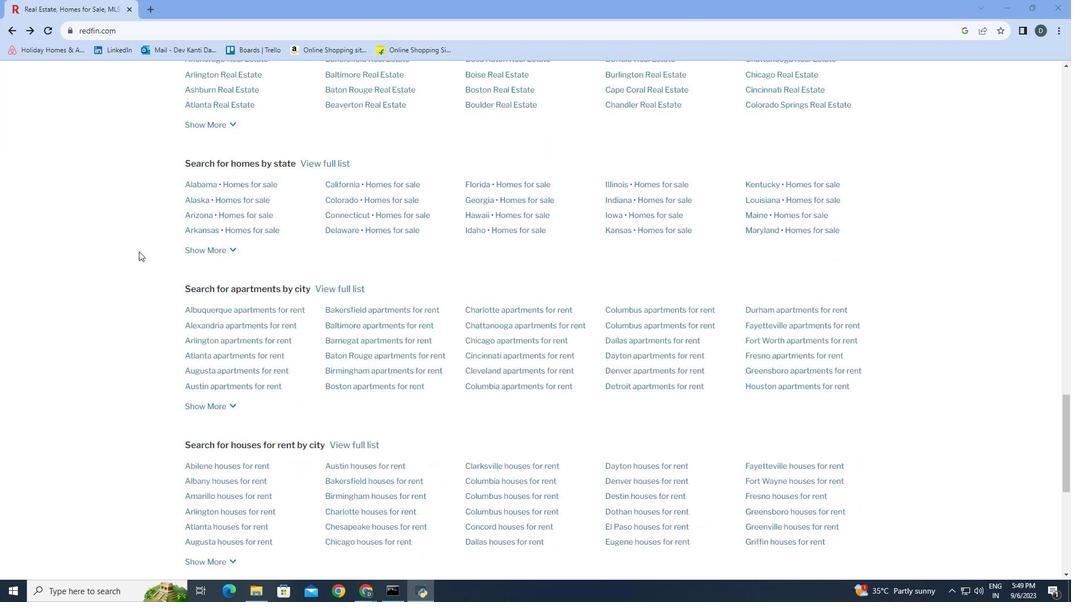 
Action: Mouse scrolled (138, 250) with delta (0, 0)
Screenshot: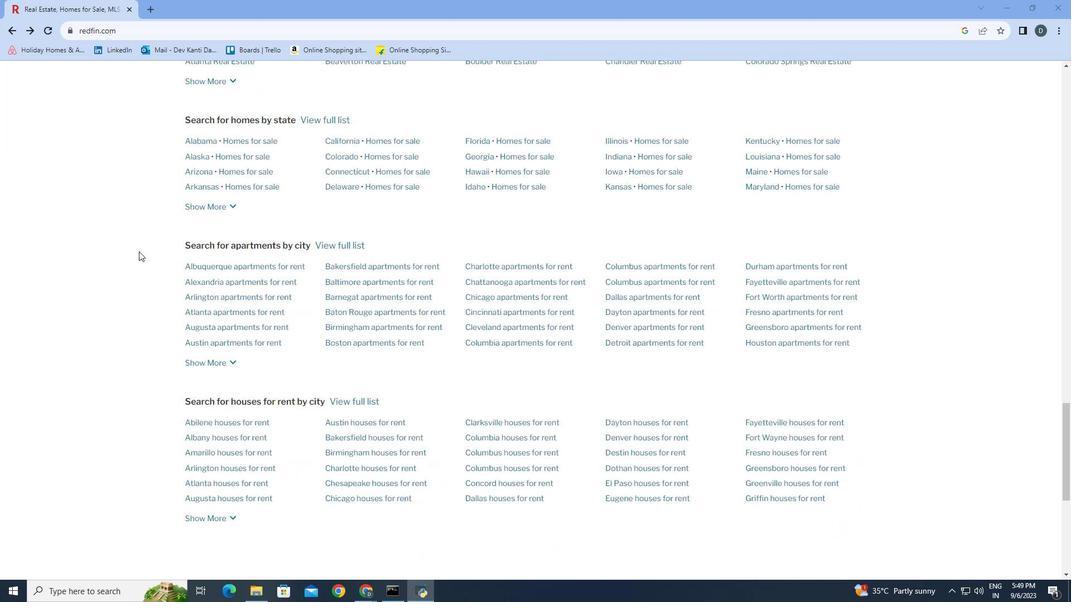 
Action: Mouse scrolled (138, 250) with delta (0, 0)
Screenshot: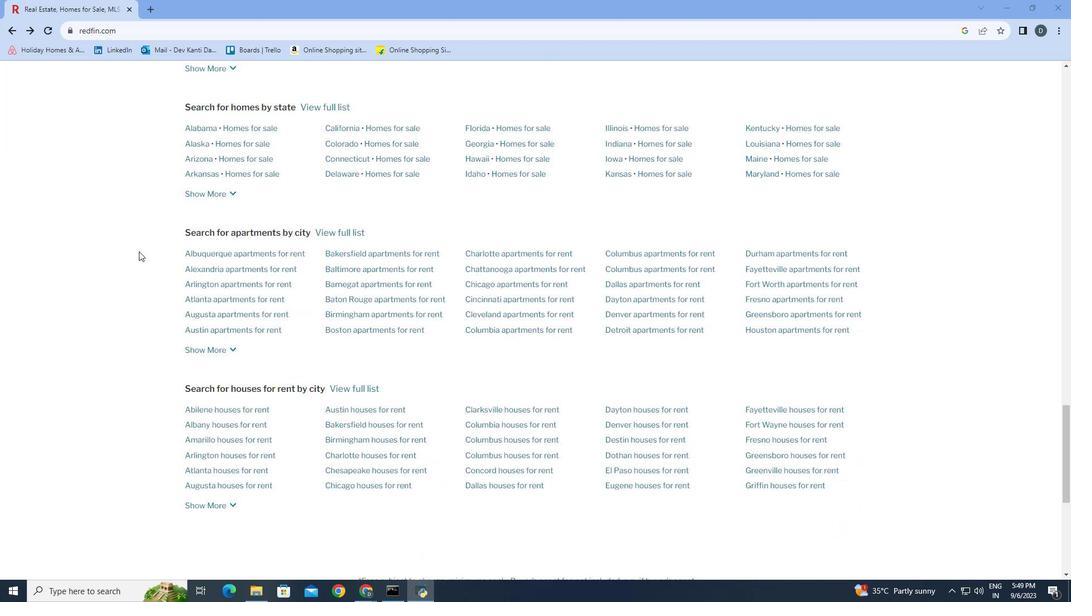 
Action: Mouse moved to (138, 251)
Screenshot: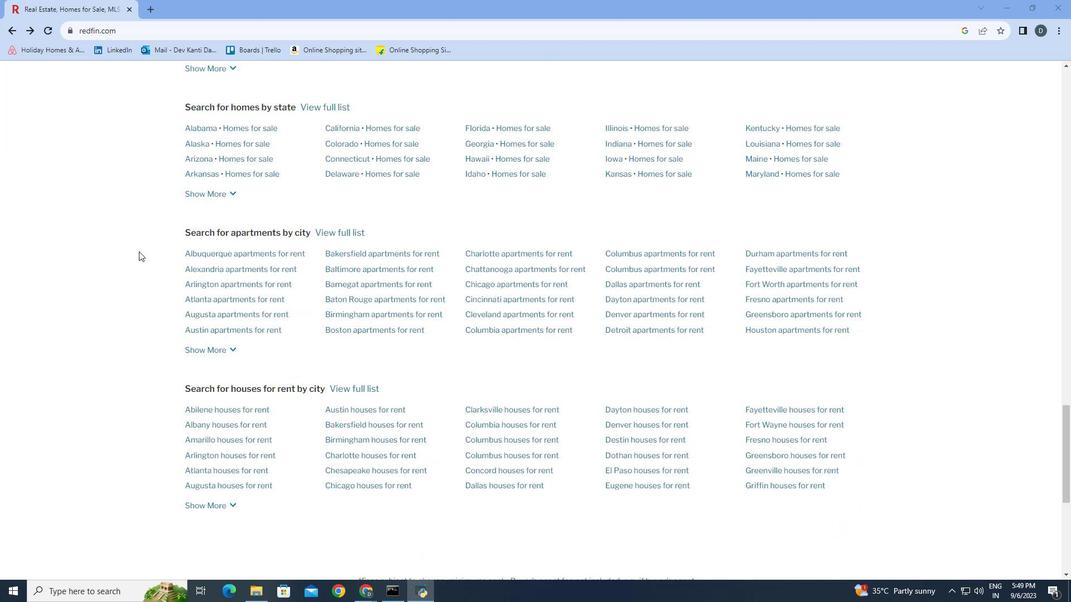 
Action: Mouse scrolled (138, 251) with delta (0, 0)
Screenshot: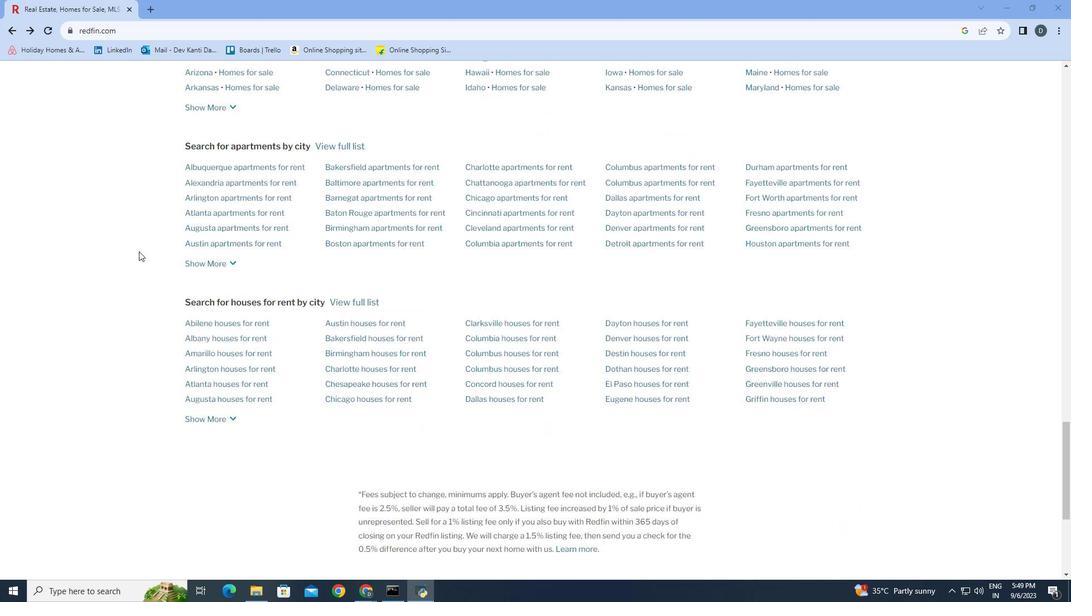 
Action: Mouse scrolled (138, 251) with delta (0, 0)
Screenshot: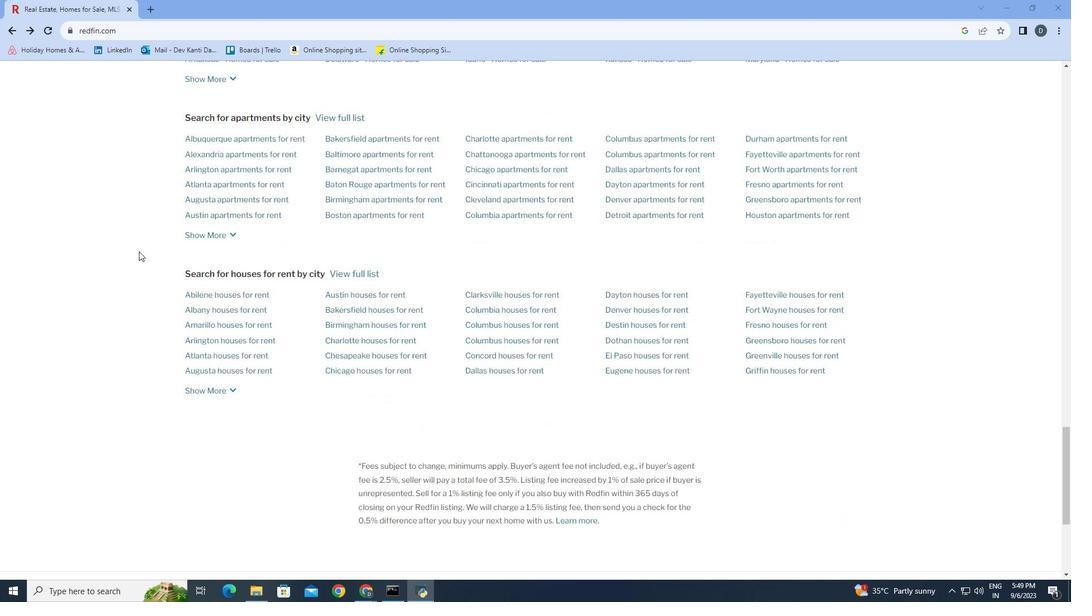 
Action: Mouse scrolled (138, 251) with delta (0, 0)
Screenshot: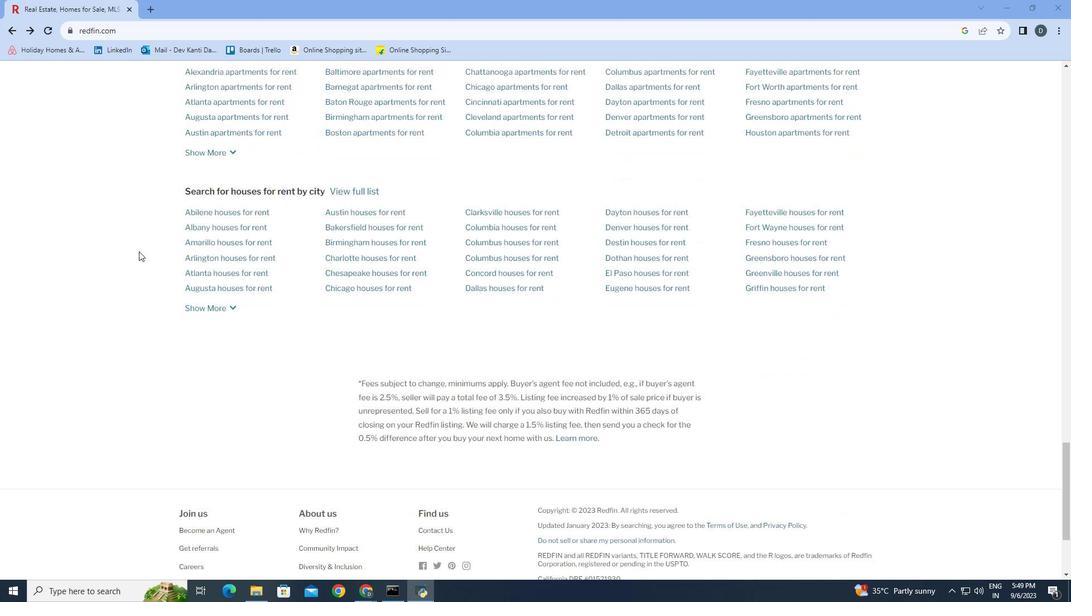 
Action: Mouse scrolled (138, 251) with delta (0, 0)
Screenshot: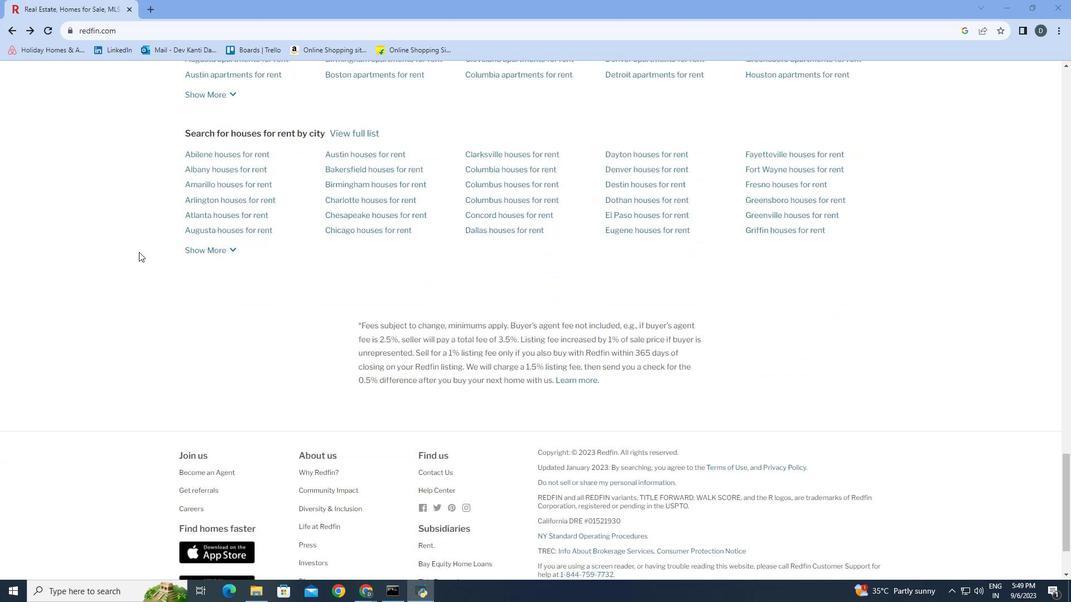
Action: Mouse scrolled (138, 251) with delta (0, 0)
Screenshot: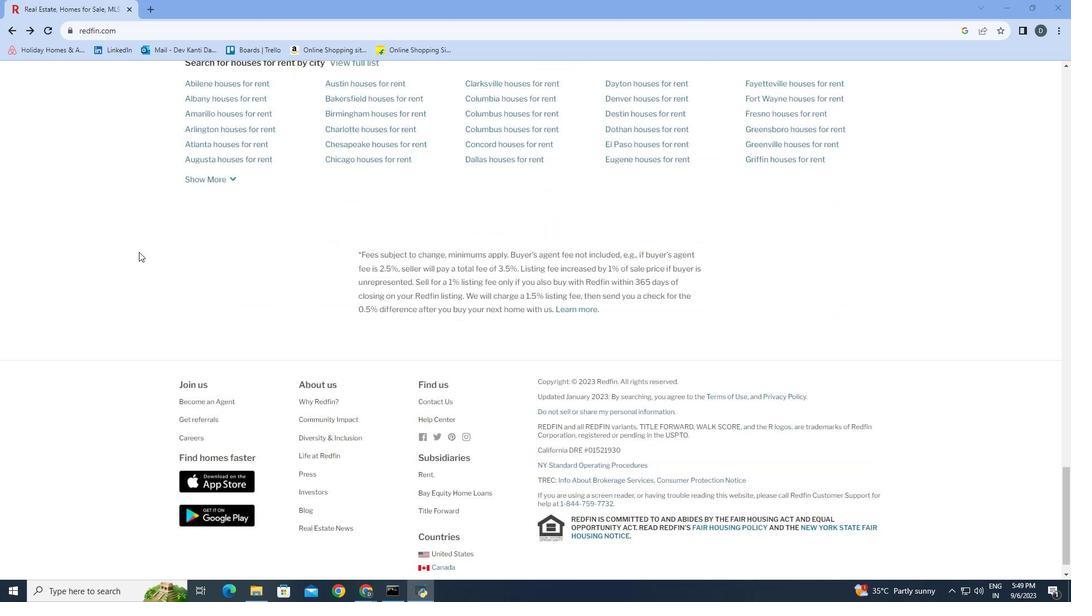
Action: Mouse scrolled (138, 251) with delta (0, 0)
Screenshot: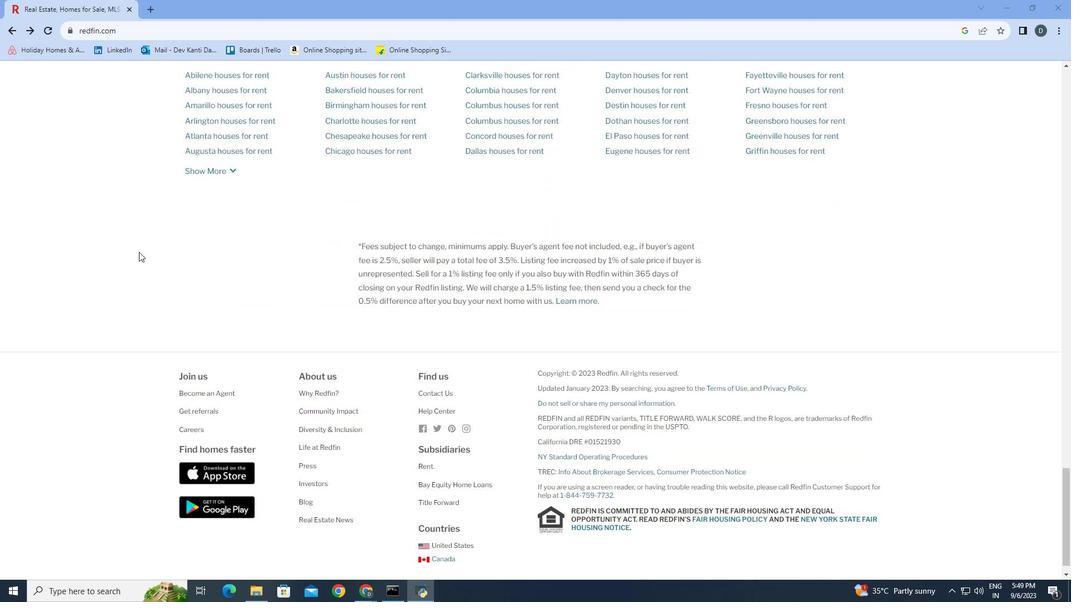 
Action: Mouse moved to (138, 252)
Screenshot: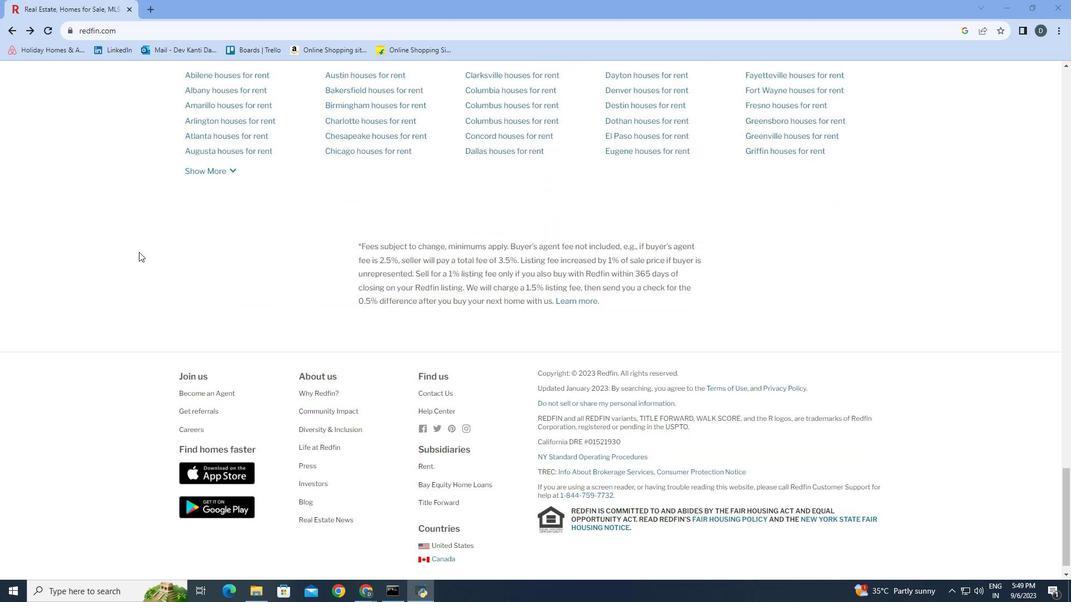 
Action: Mouse scrolled (138, 251) with delta (0, 0)
Screenshot: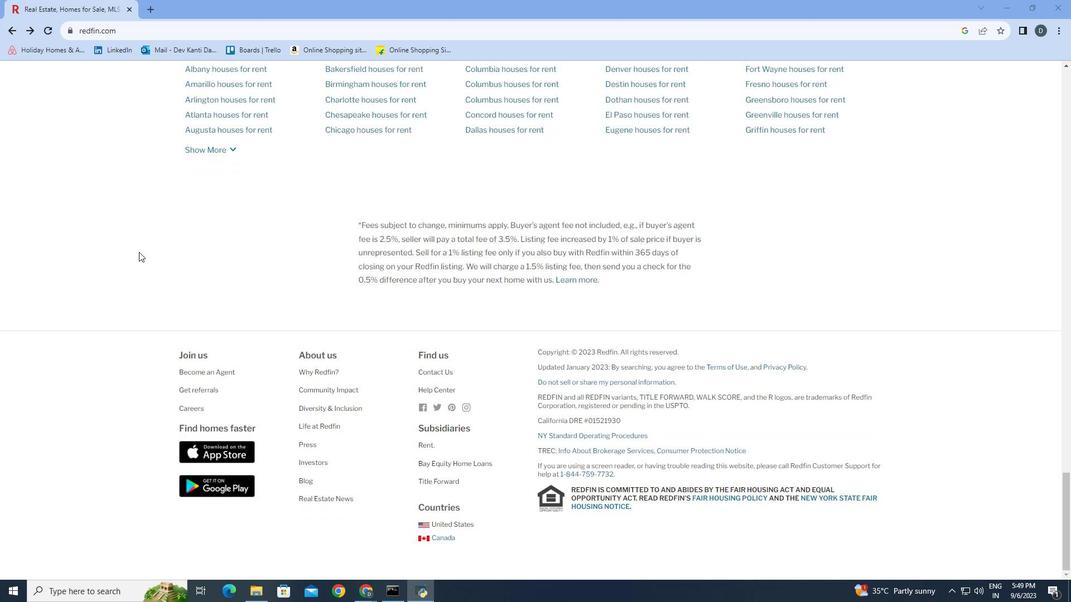 
Action: Mouse moved to (138, 252)
Screenshot: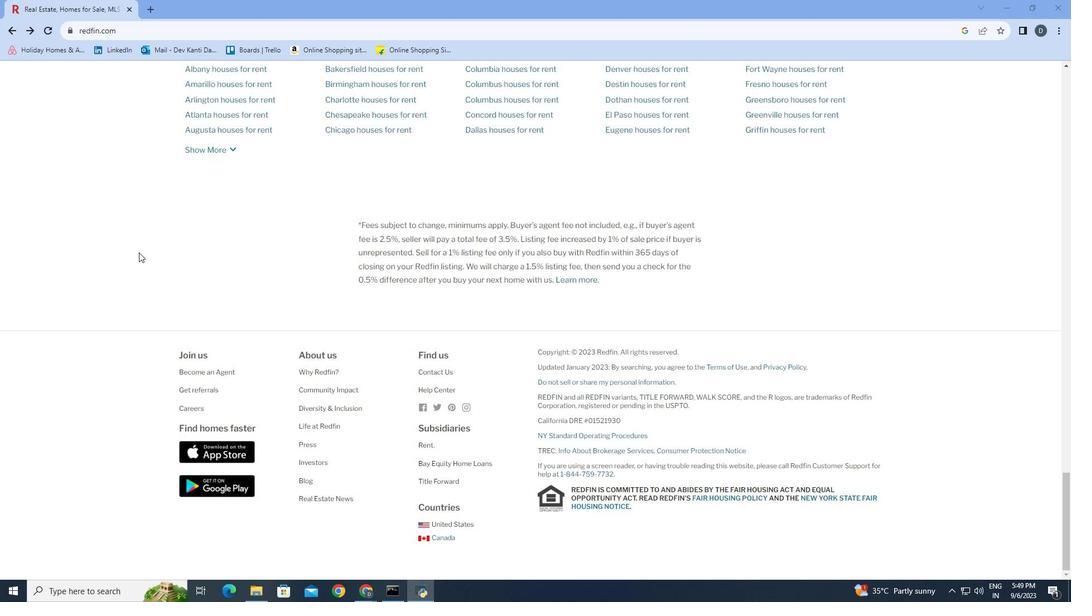 
Action: Mouse scrolled (138, 251) with delta (0, 0)
Screenshot: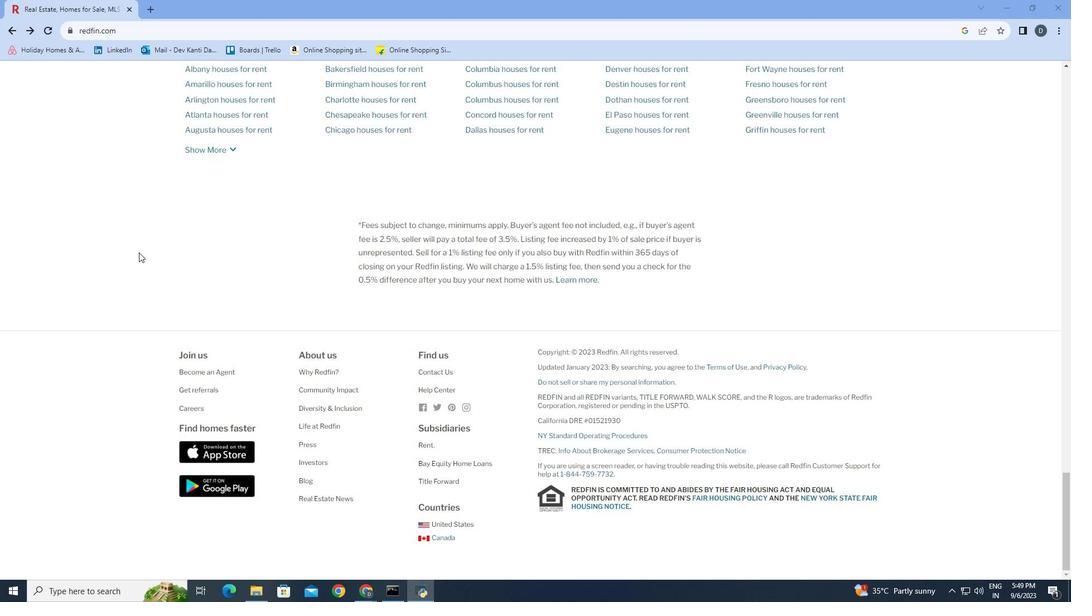 
Action: Mouse moved to (421, 389)
Screenshot: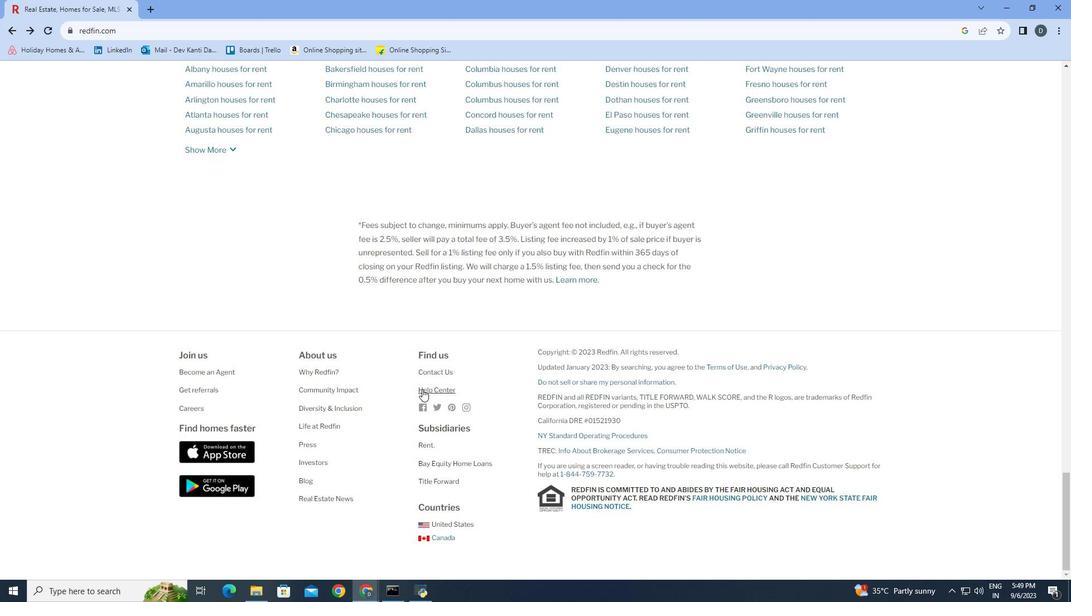 
Action: Mouse pressed left at (421, 389)
Screenshot: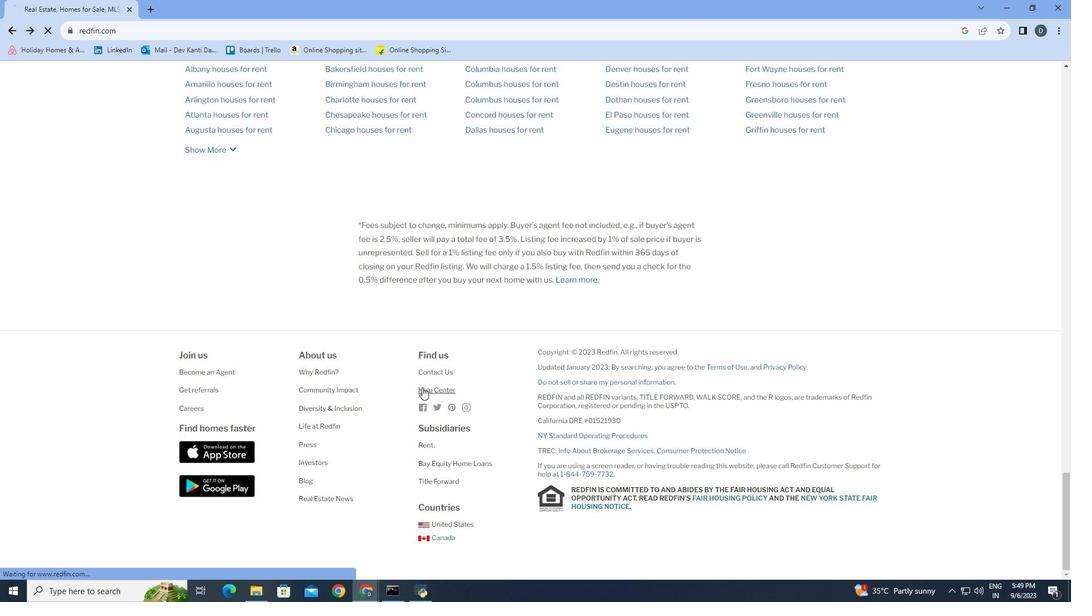
Action: Mouse moved to (697, 324)
Screenshot: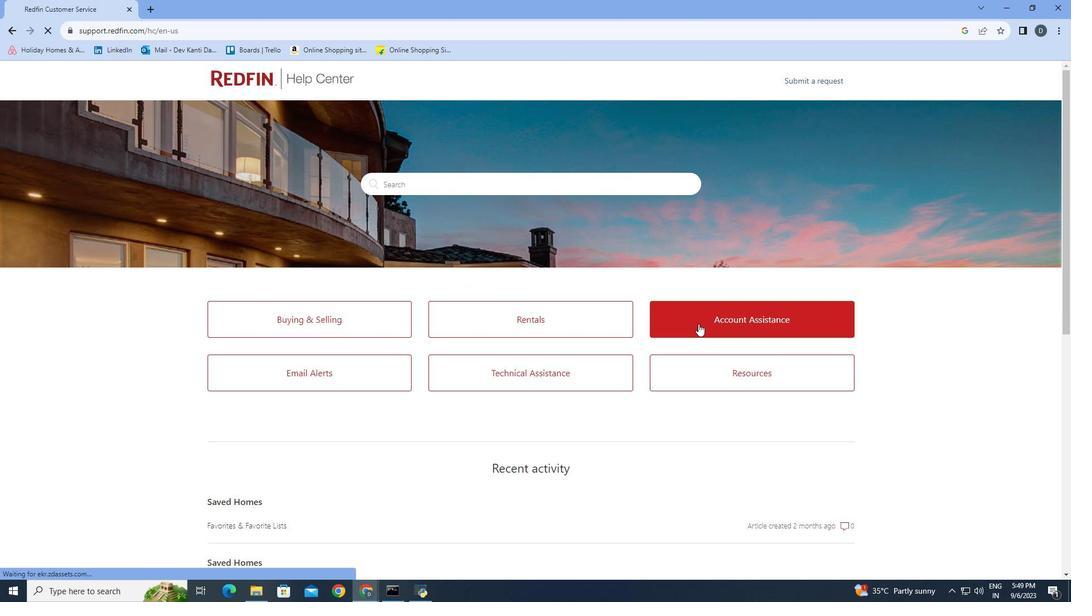 
Action: Mouse pressed left at (697, 324)
Screenshot: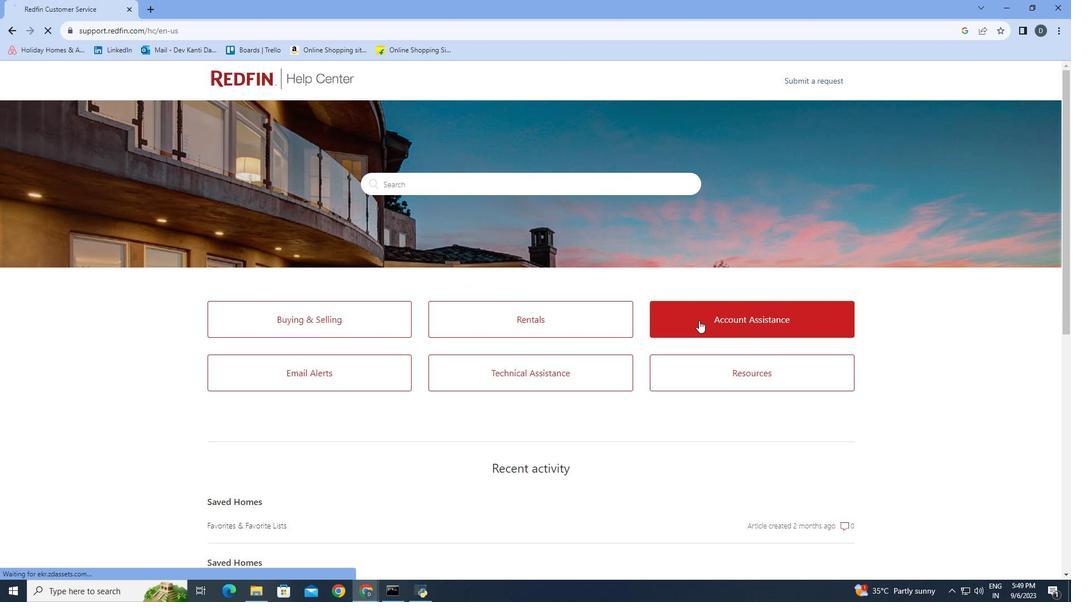 
Action: Mouse moved to (951, 322)
Screenshot: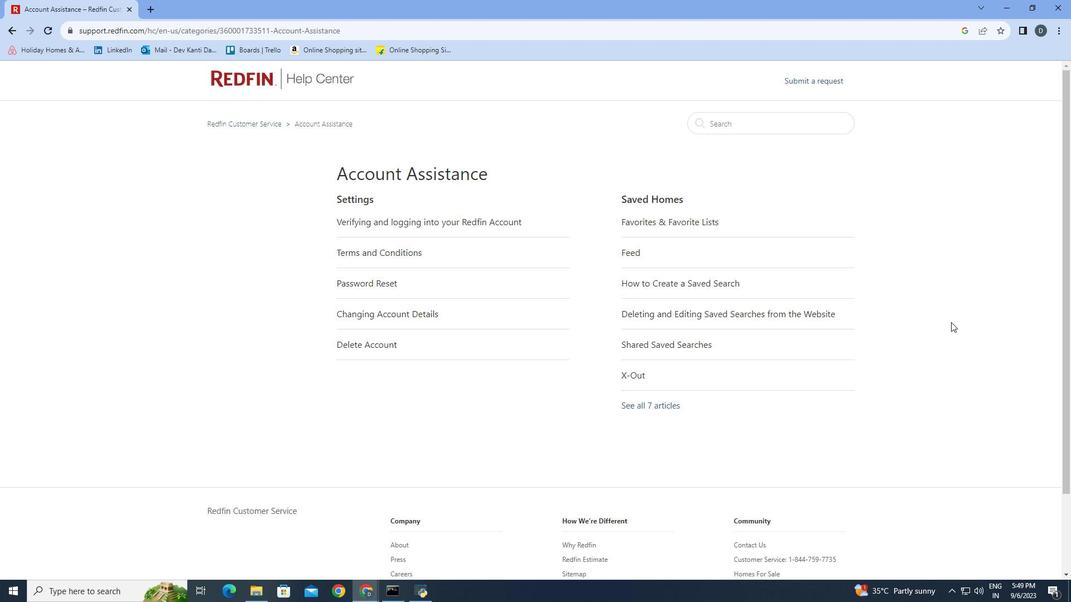 
Action: Mouse scrolled (951, 321) with delta (0, 0)
Screenshot: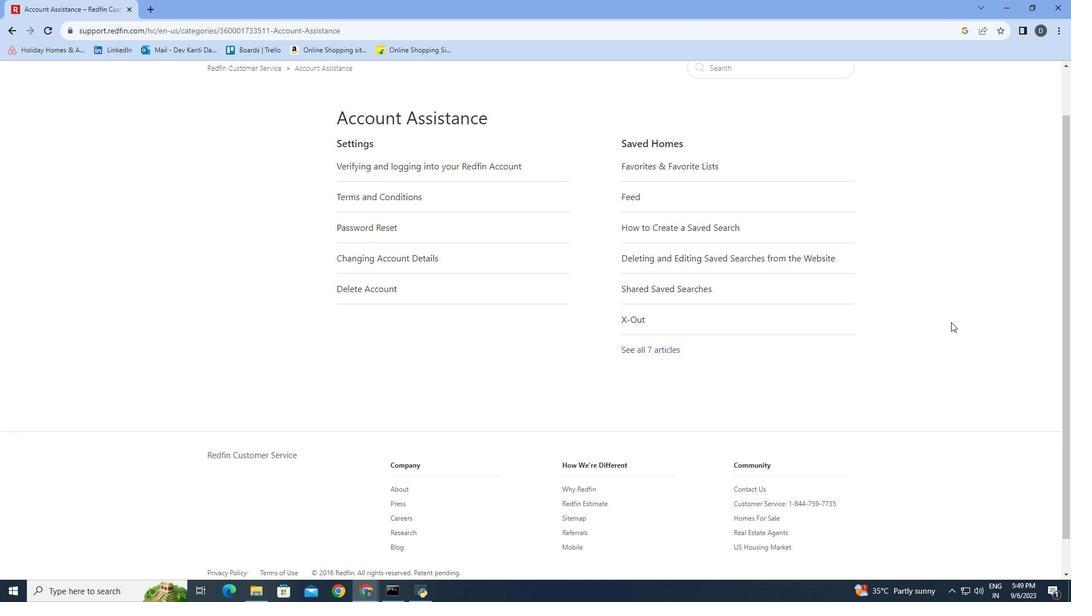 
Action: Mouse scrolled (951, 321) with delta (0, 0)
Screenshot: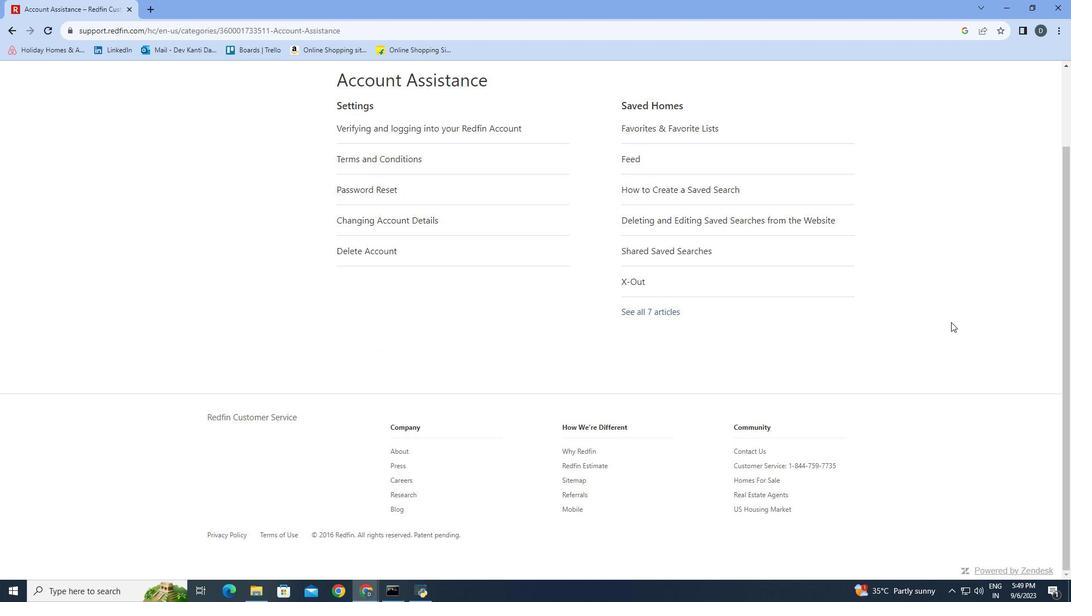 
Action: Mouse scrolled (951, 321) with delta (0, 0)
Screenshot: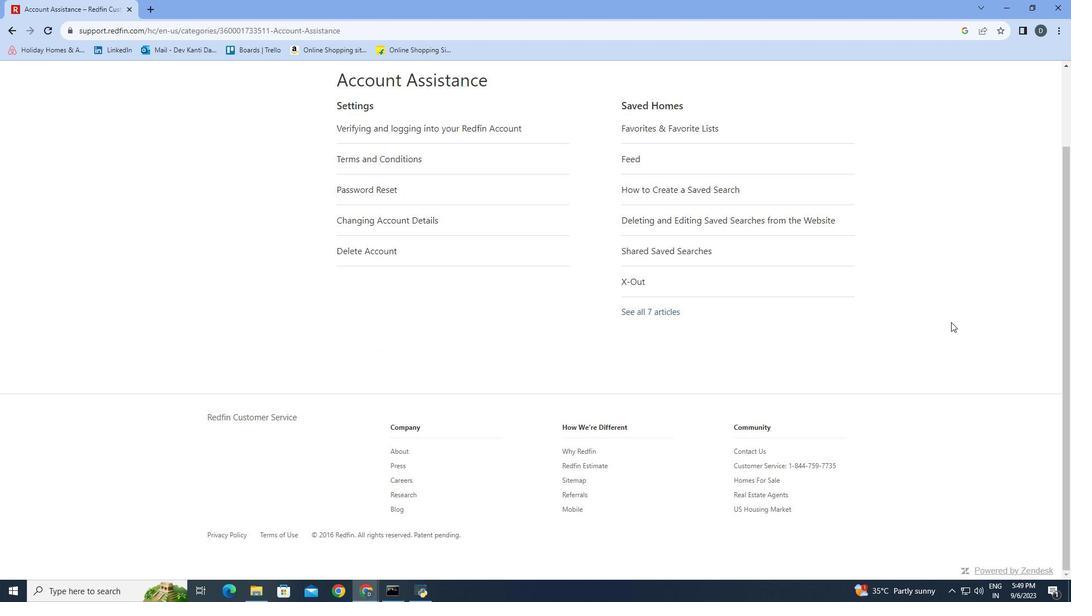 
Action: Mouse scrolled (951, 321) with delta (0, 0)
Screenshot: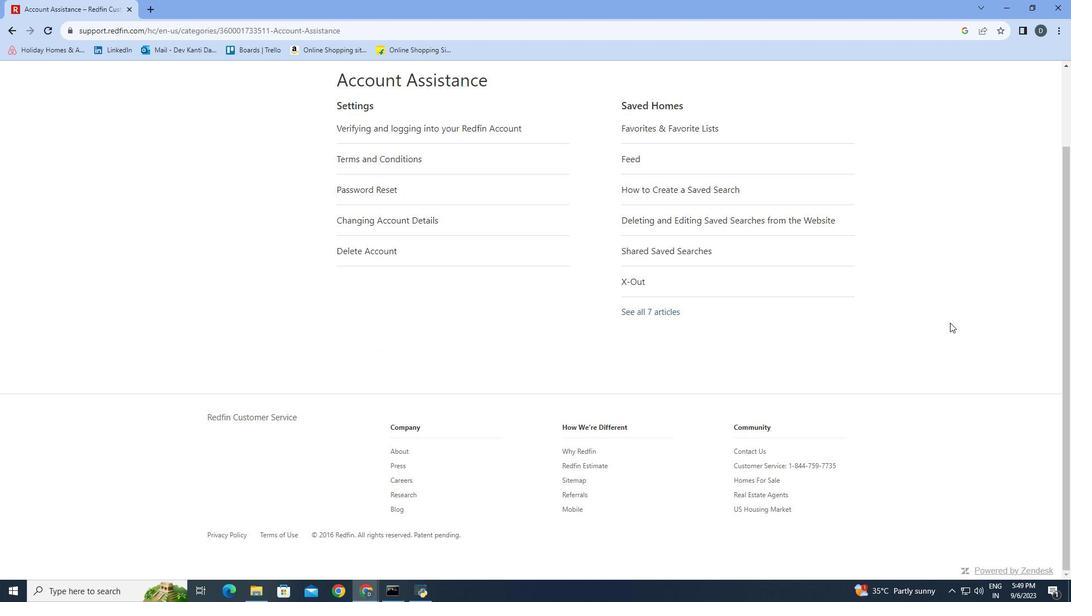
Action: Mouse scrolled (951, 321) with delta (0, 0)
Screenshot: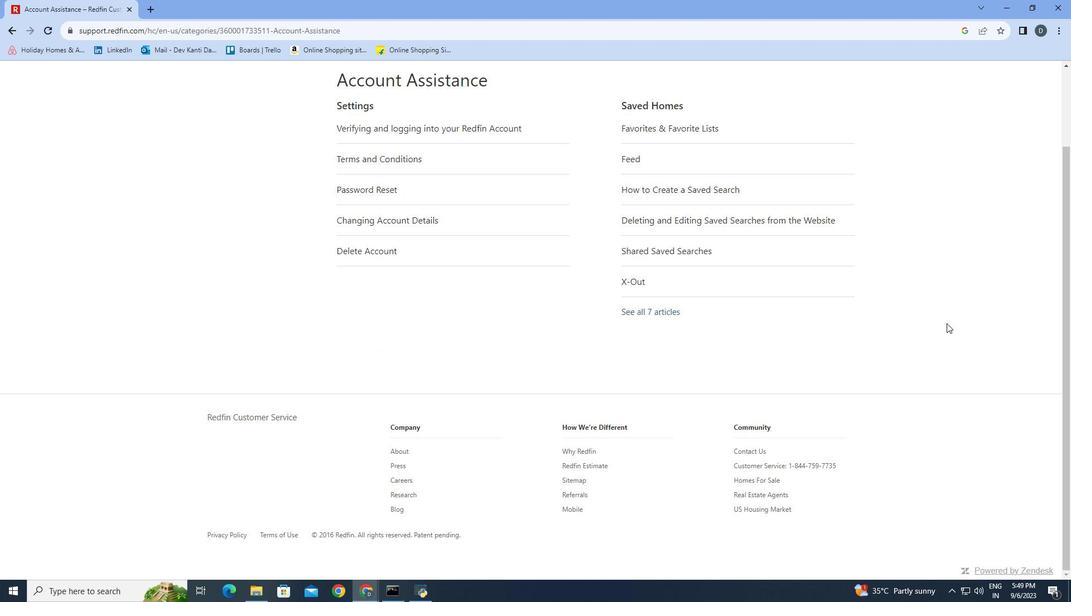 
Action: Mouse moved to (950, 322)
Screenshot: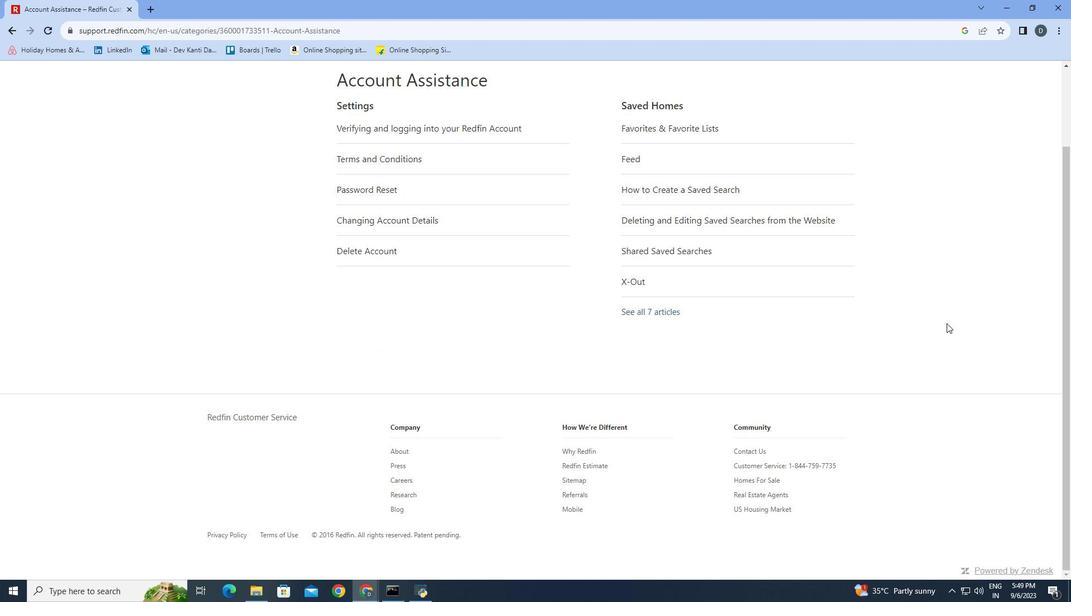 
Action: Mouse scrolled (950, 321) with delta (0, 0)
Screenshot: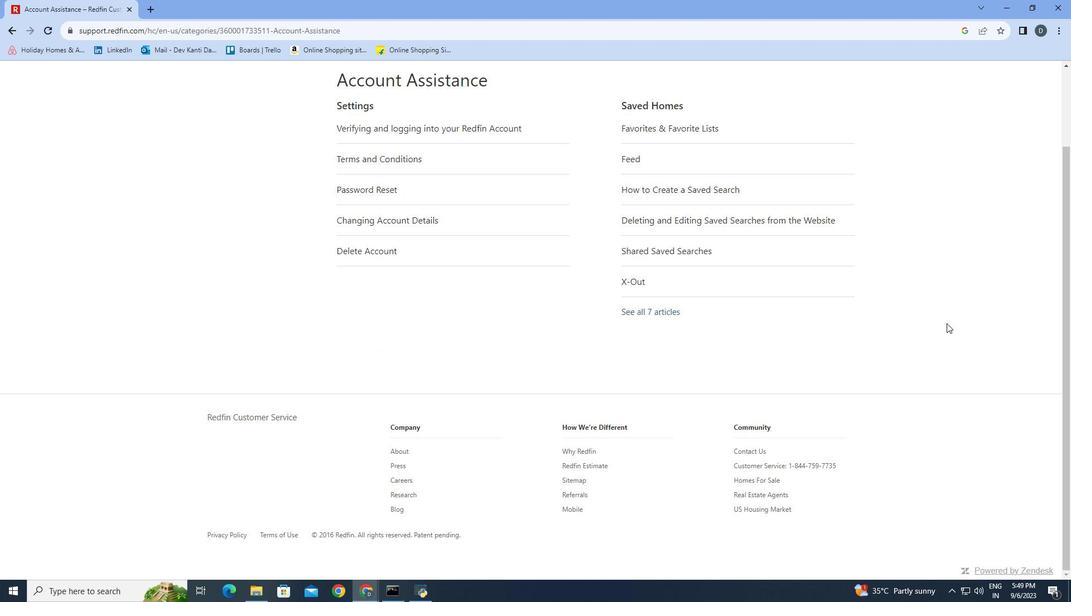 
Action: Mouse moved to (948, 323)
Screenshot: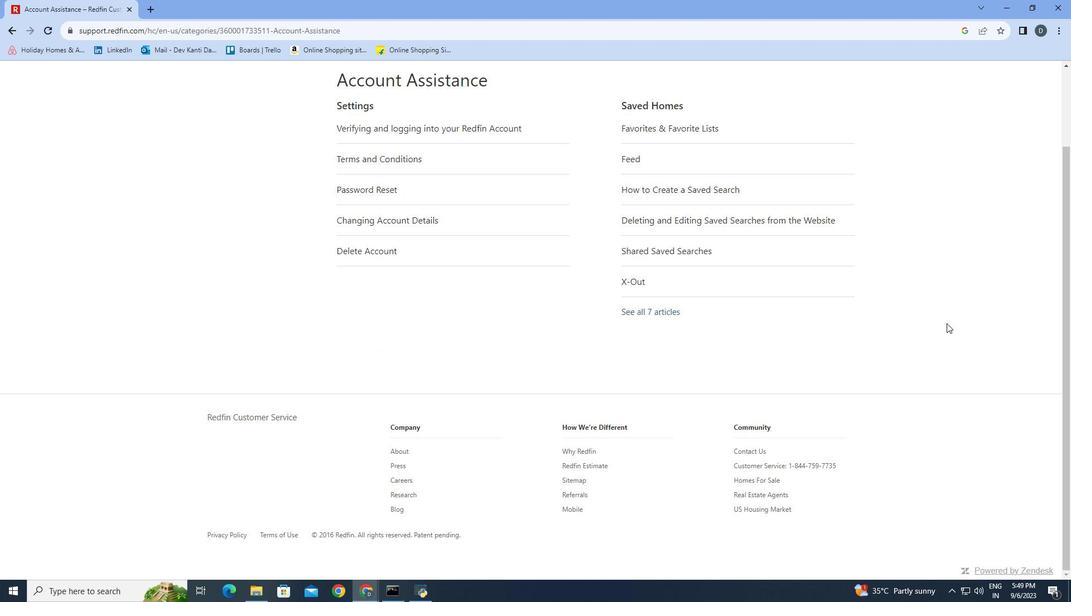 
Action: Mouse scrolled (948, 323) with delta (0, 0)
Screenshot: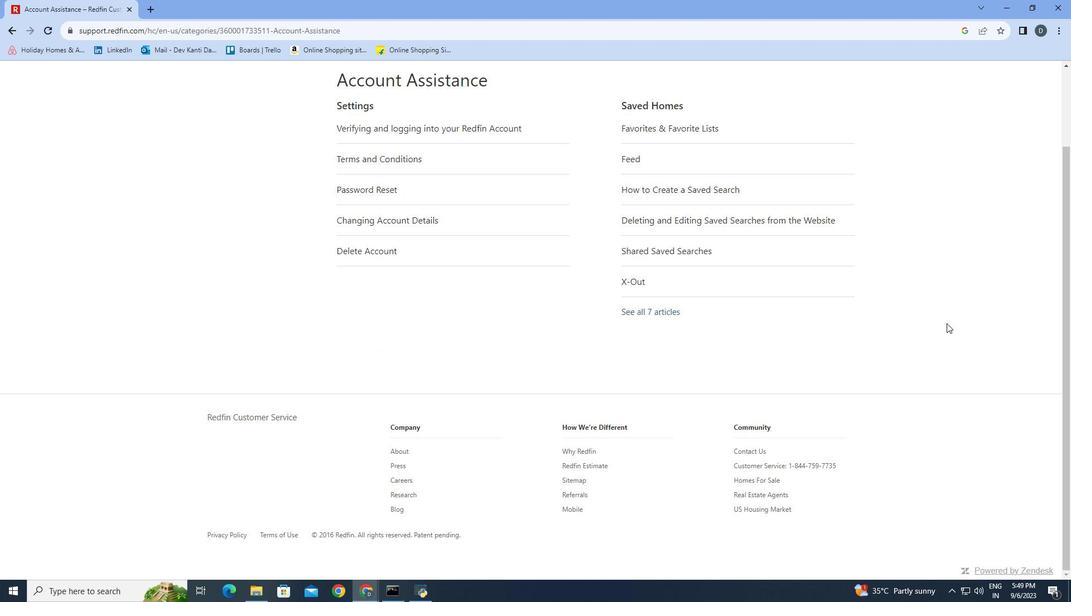 
Action: Mouse moved to (946, 321)
Screenshot: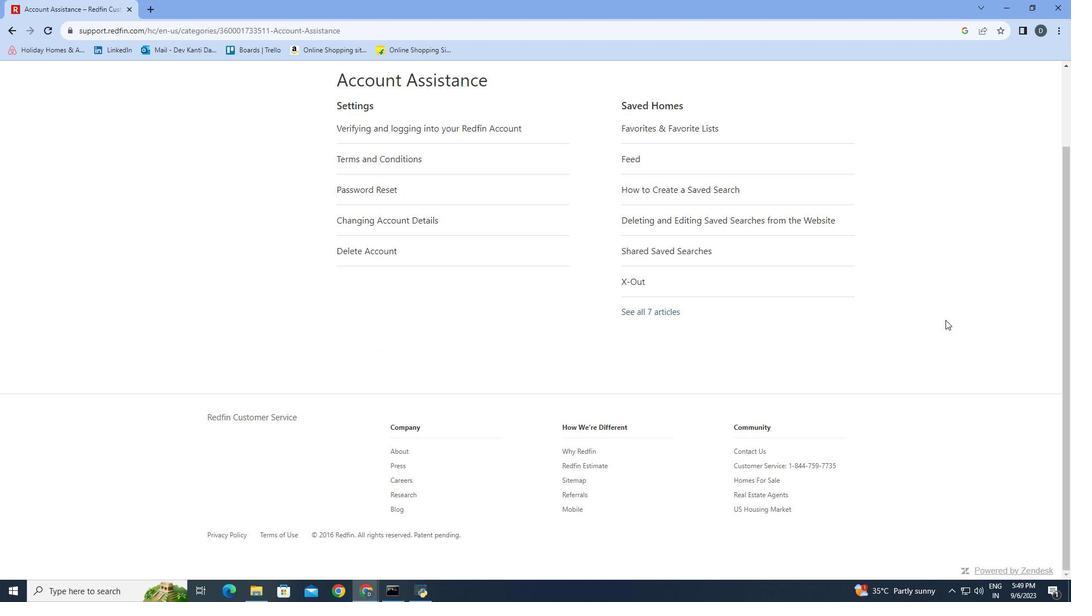 
